 Task: Toggle the prefer go-to source definition.
Action: Mouse moved to (15, 608)
Screenshot: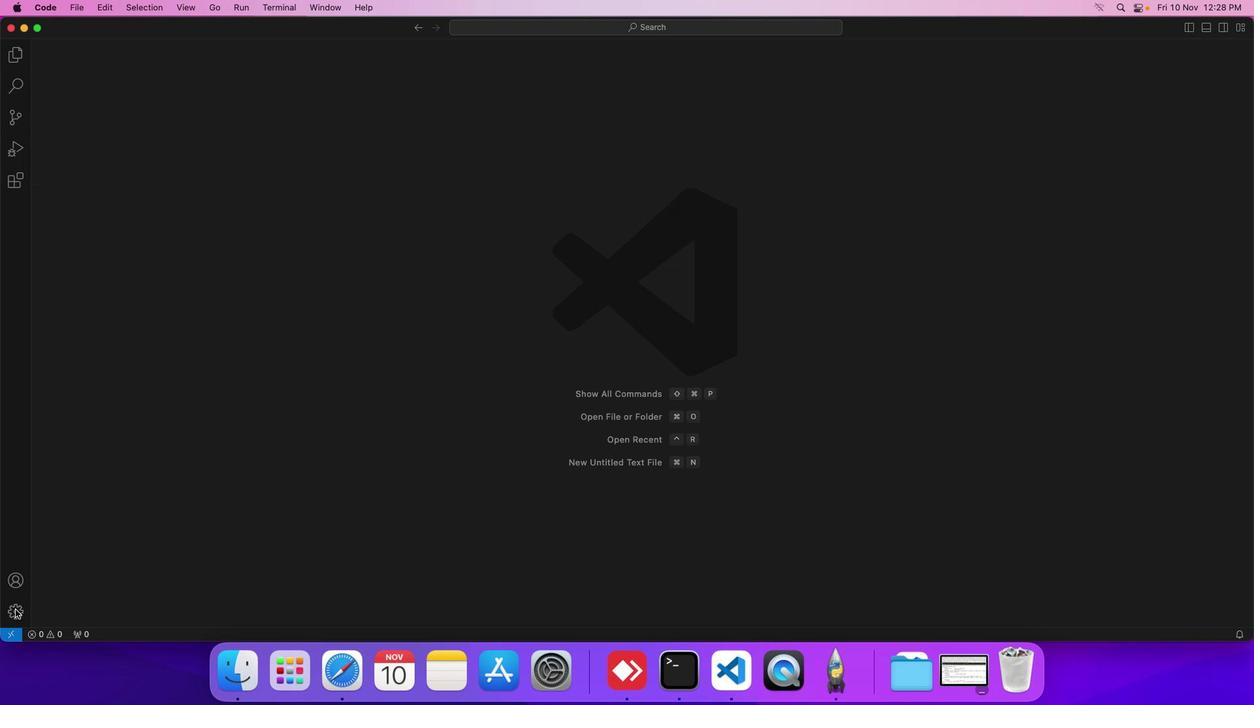
Action: Mouse pressed left at (15, 608)
Screenshot: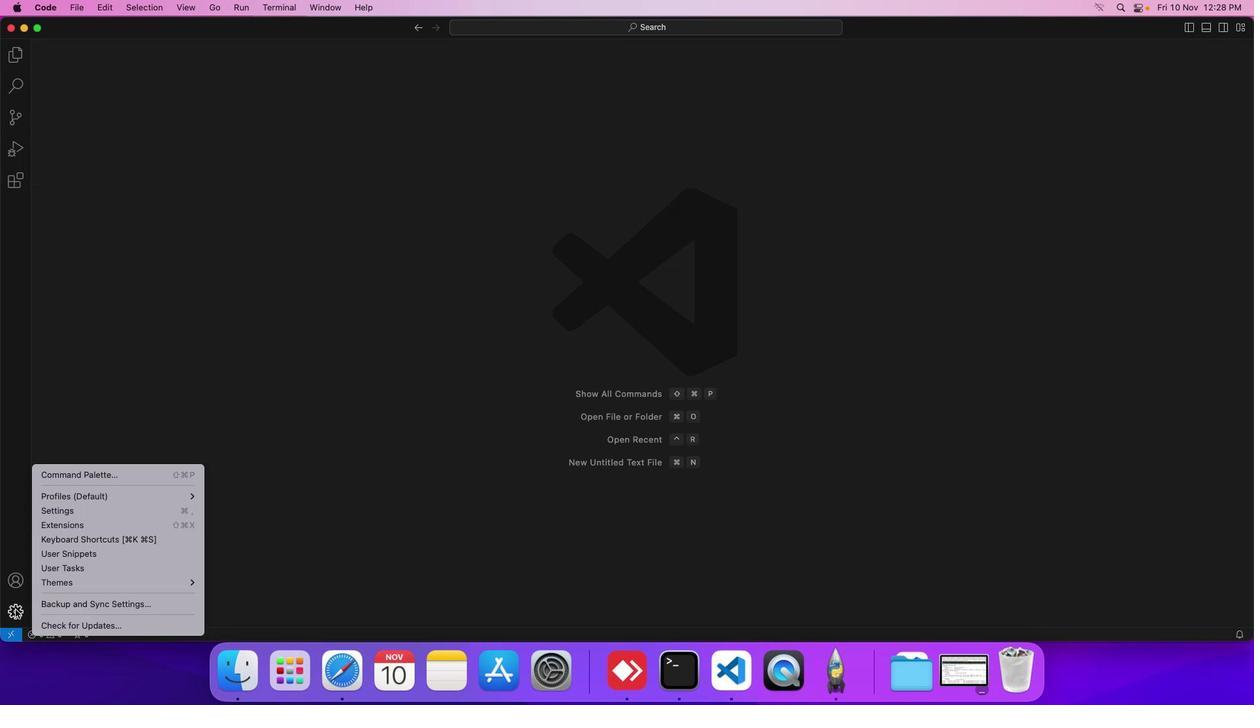 
Action: Mouse moved to (79, 510)
Screenshot: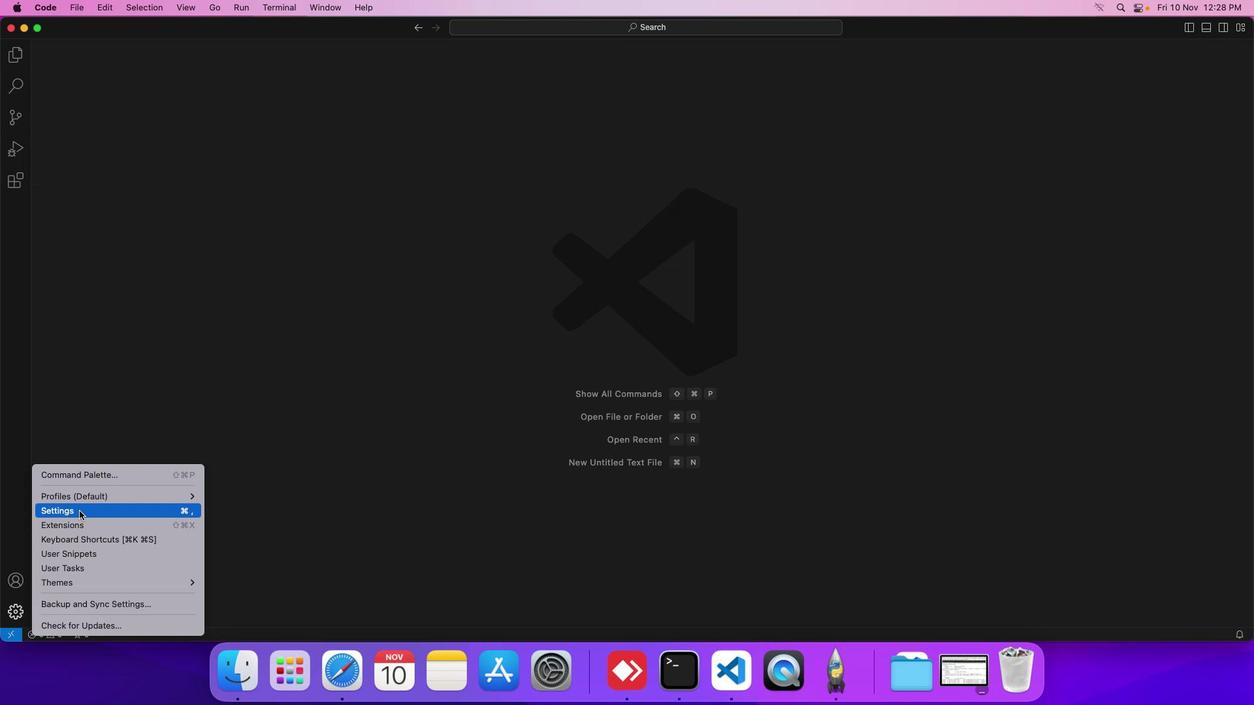 
Action: Mouse pressed left at (79, 510)
Screenshot: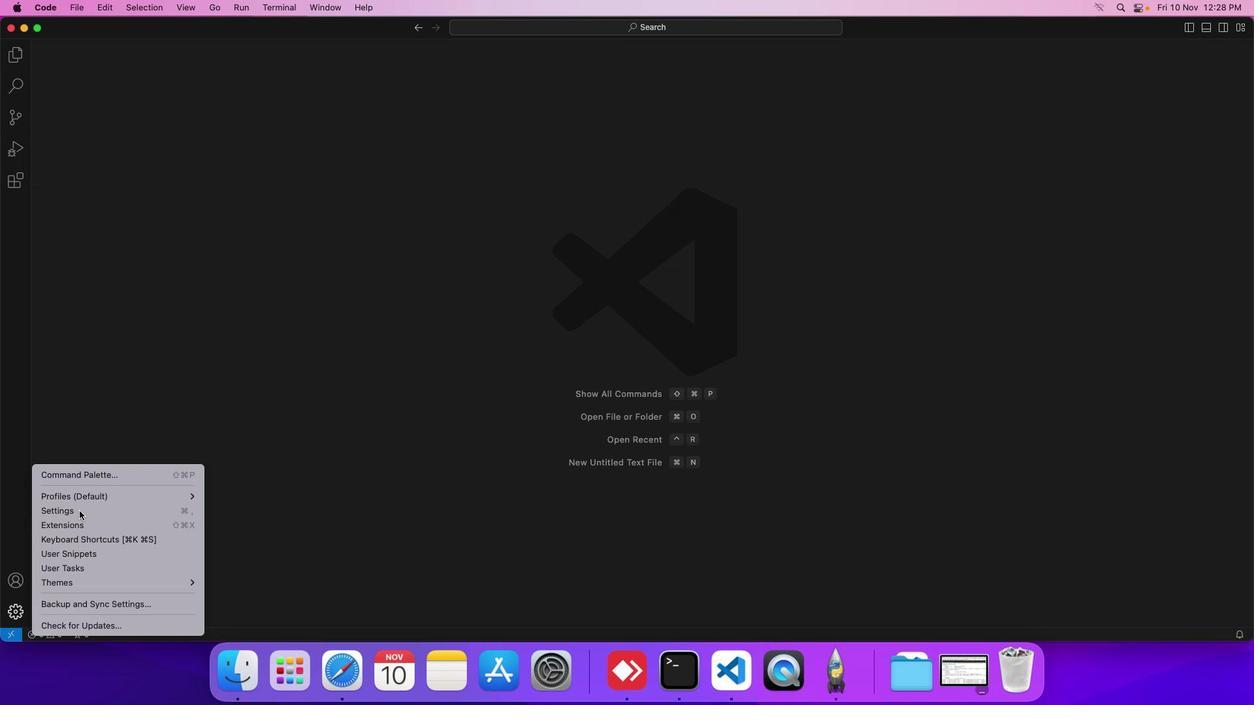 
Action: Mouse moved to (314, 228)
Screenshot: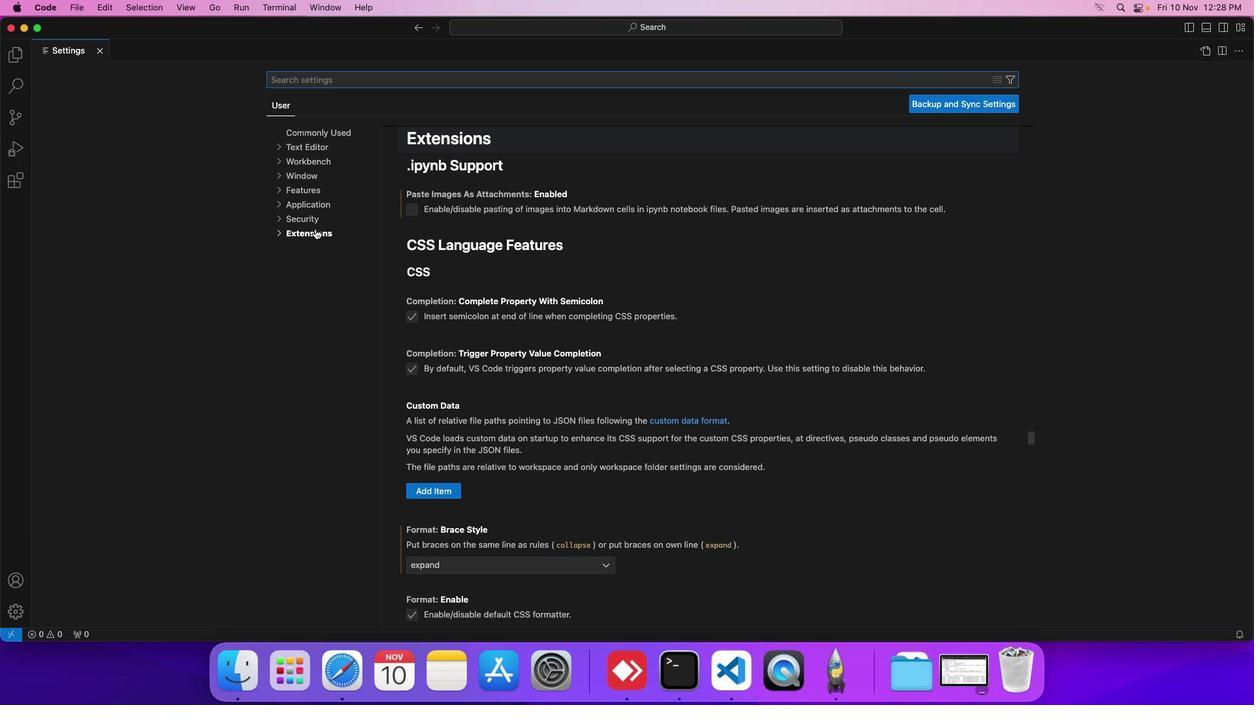 
Action: Mouse pressed left at (314, 228)
Screenshot: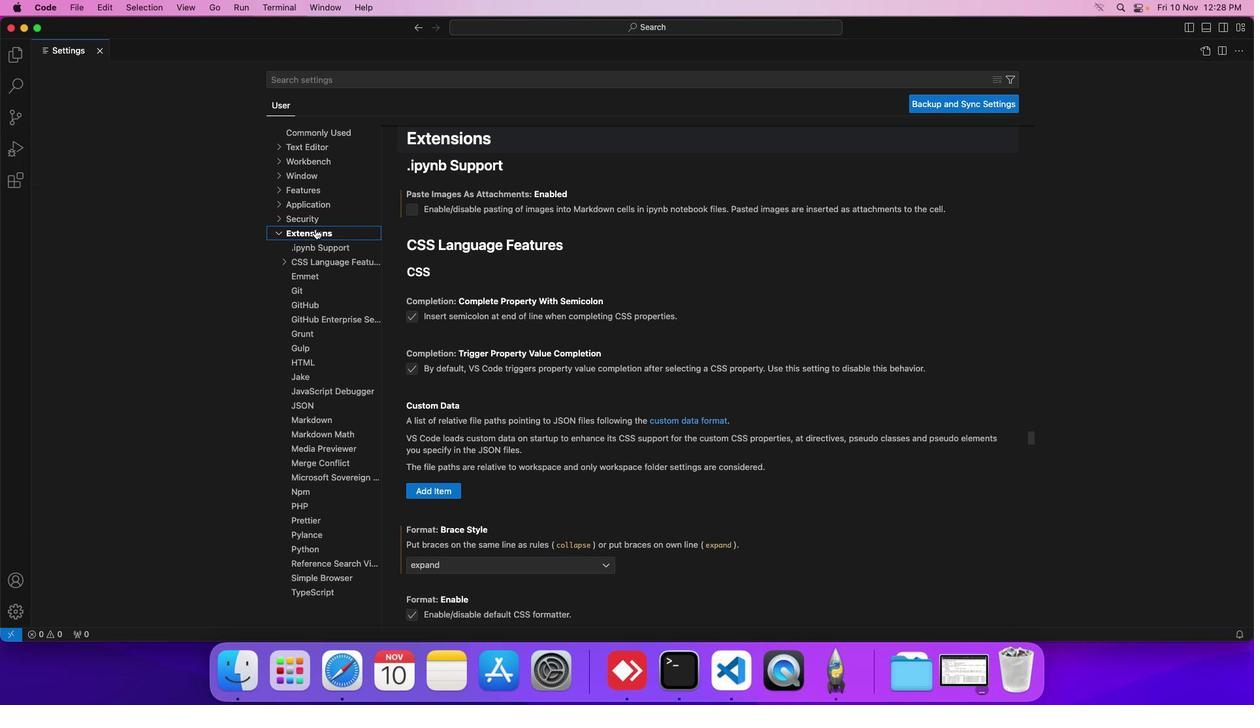 
Action: Mouse moved to (292, 590)
Screenshot: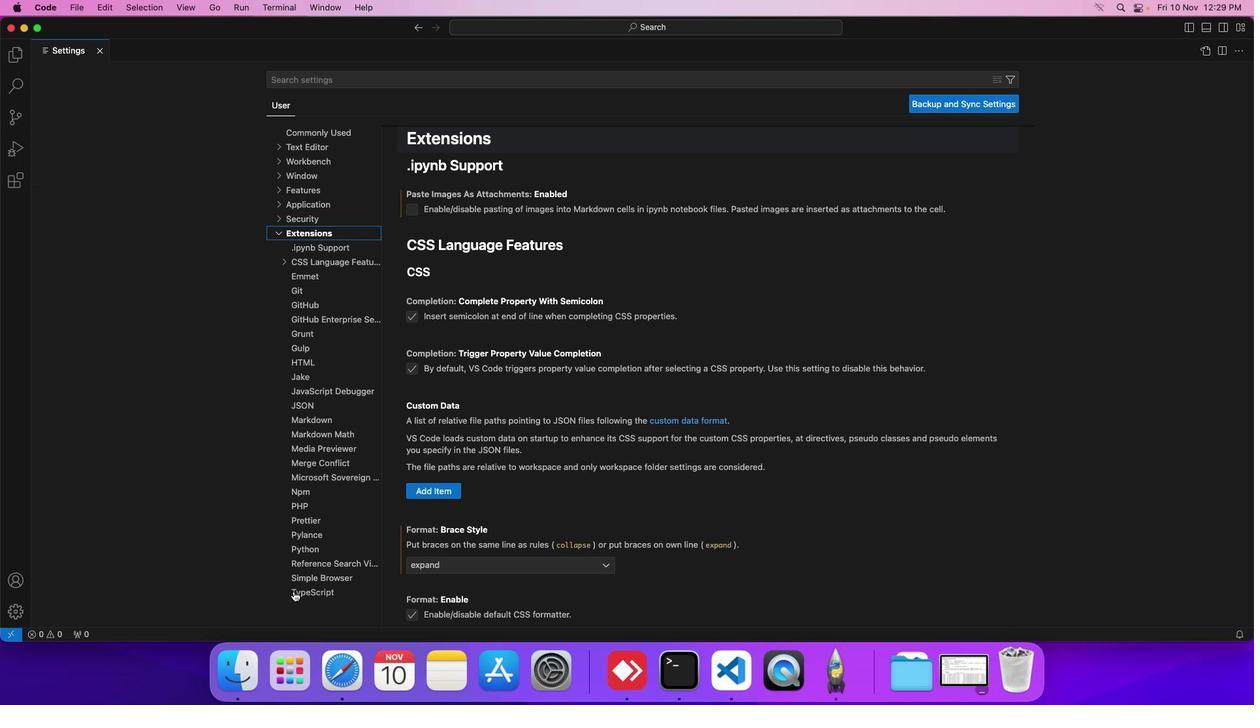 
Action: Mouse pressed left at (292, 590)
Screenshot: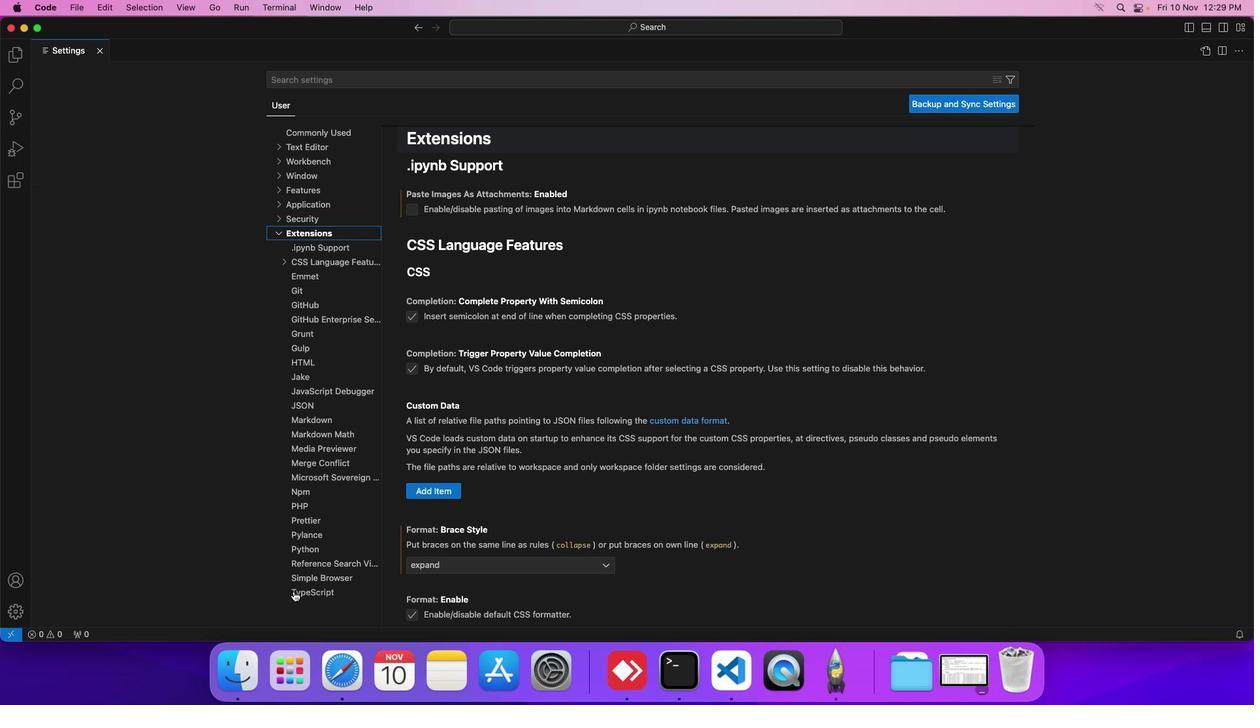 
Action: Mouse moved to (540, 588)
Screenshot: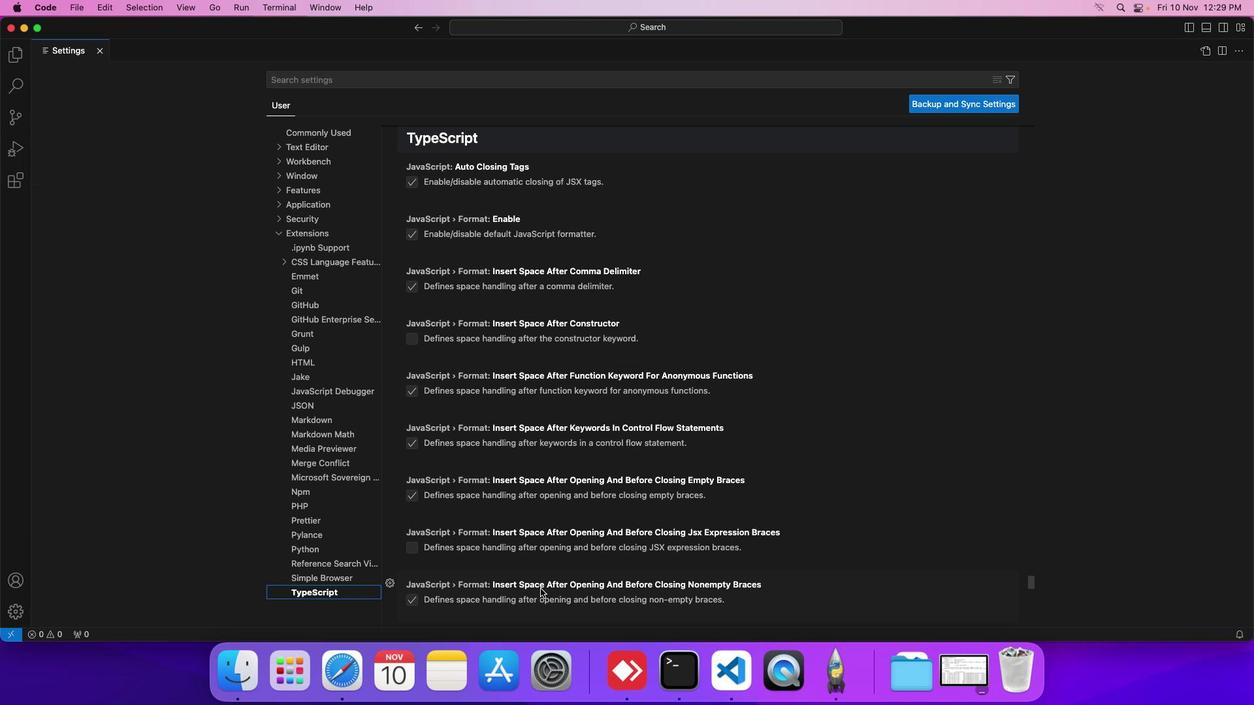 
Action: Mouse scrolled (540, 588) with delta (0, 0)
Screenshot: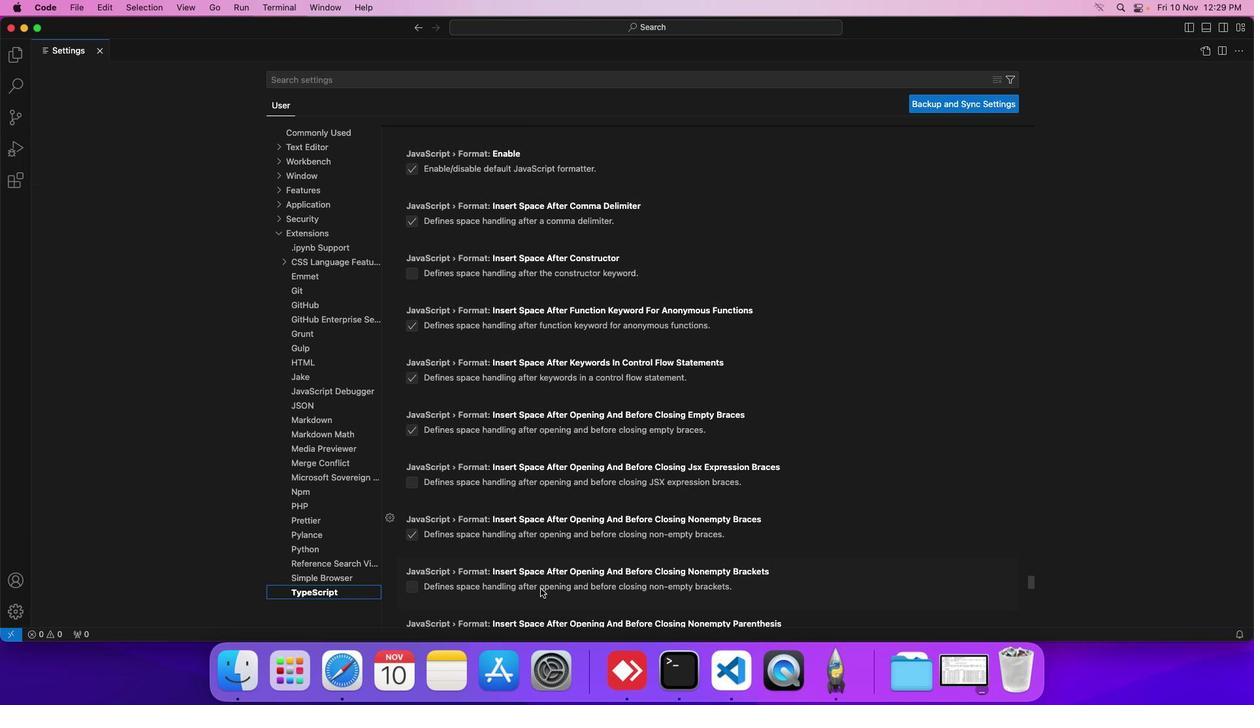 
Action: Mouse scrolled (540, 588) with delta (0, 0)
Screenshot: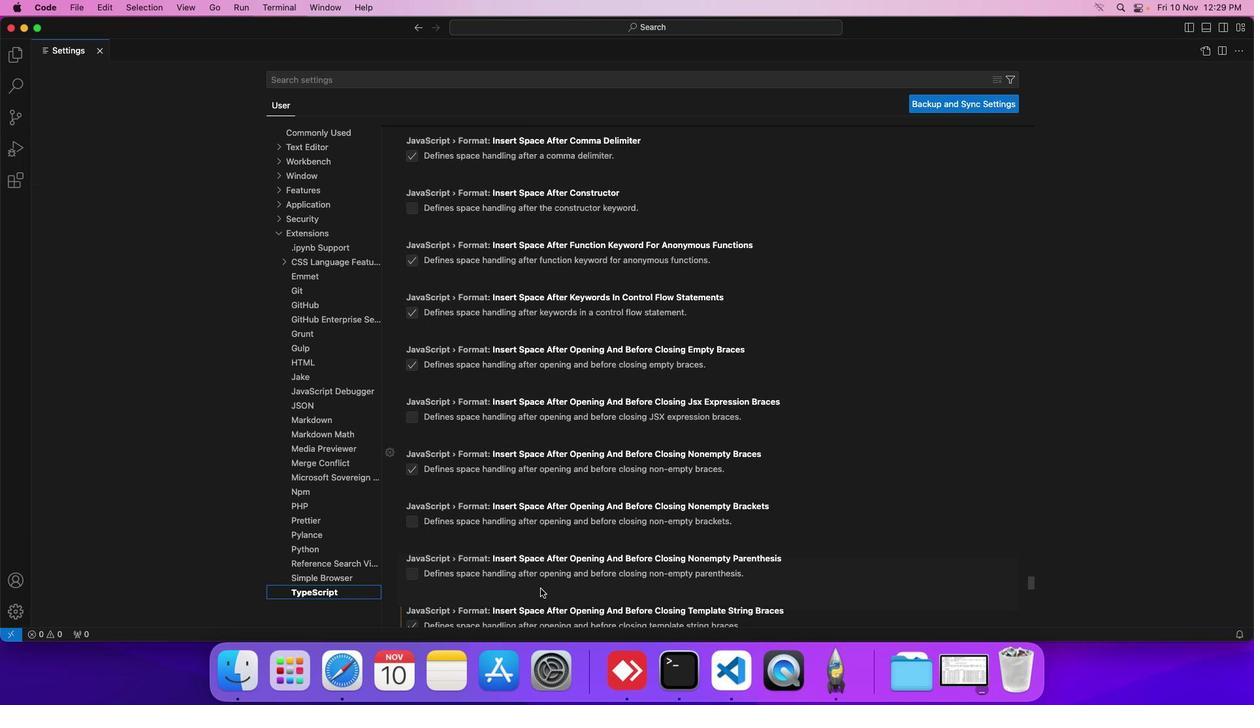 
Action: Mouse scrolled (540, 588) with delta (0, -1)
Screenshot: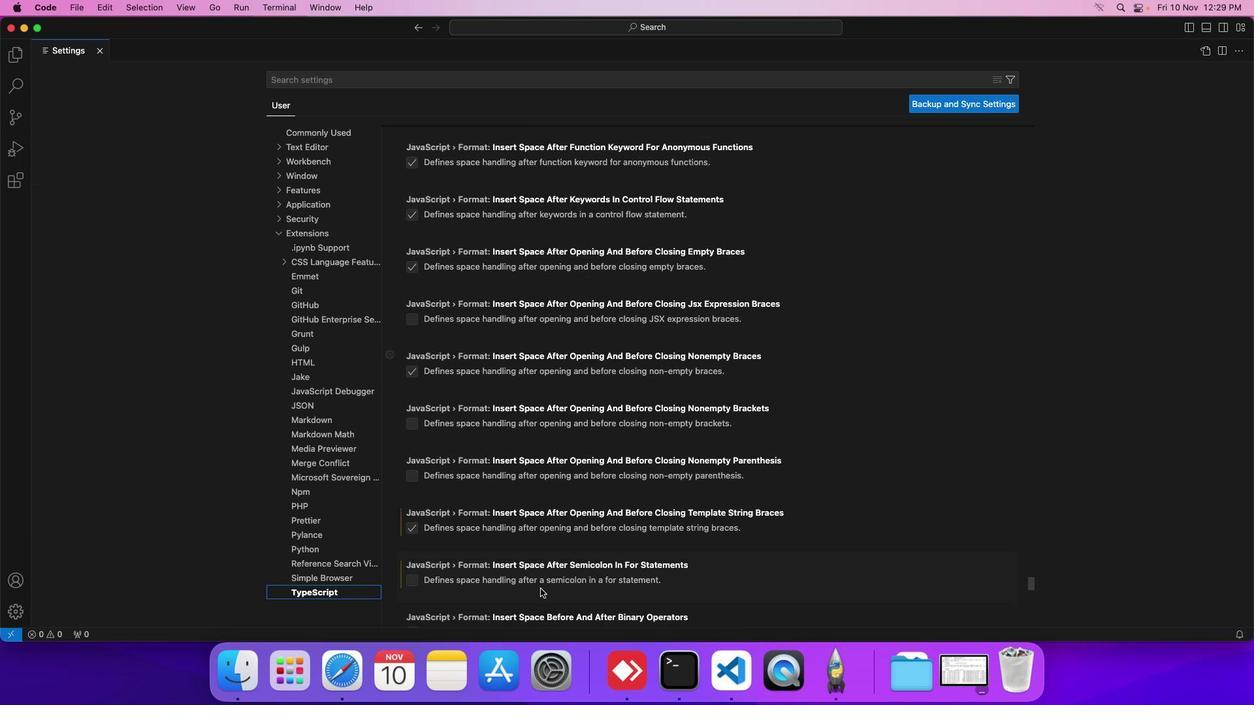 
Action: Mouse scrolled (540, 588) with delta (0, -1)
Screenshot: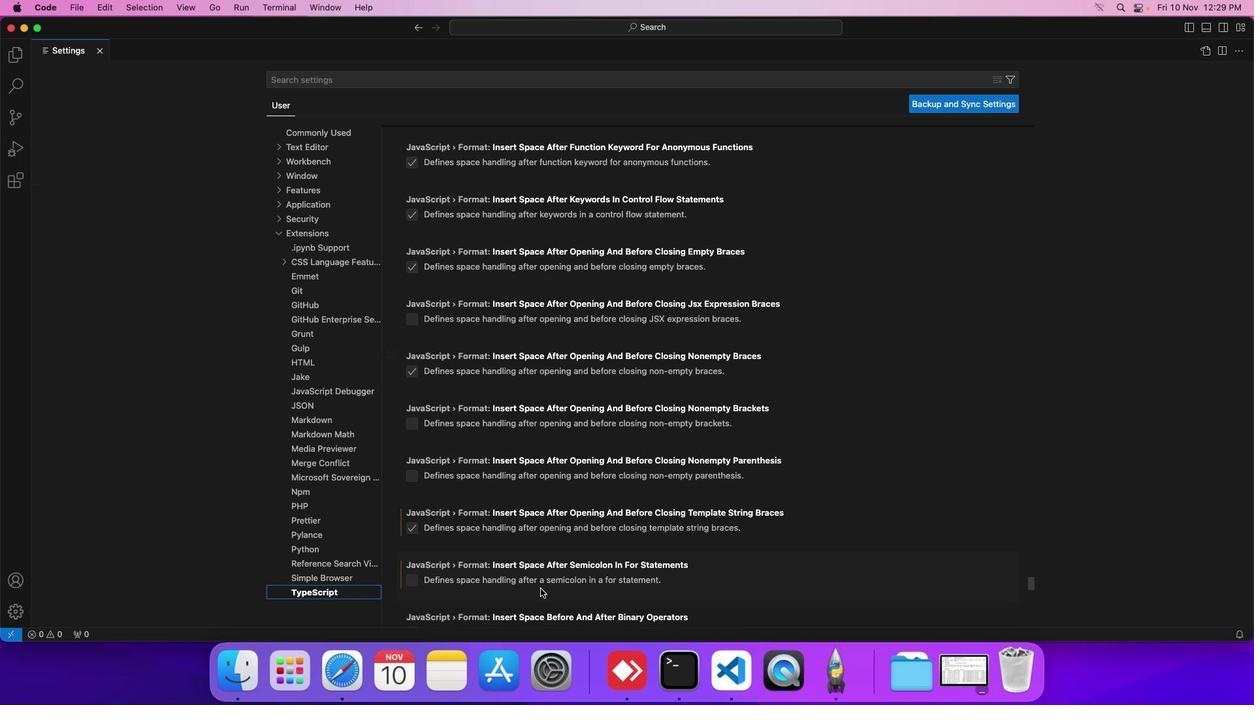 
Action: Mouse scrolled (540, 588) with delta (0, 0)
Screenshot: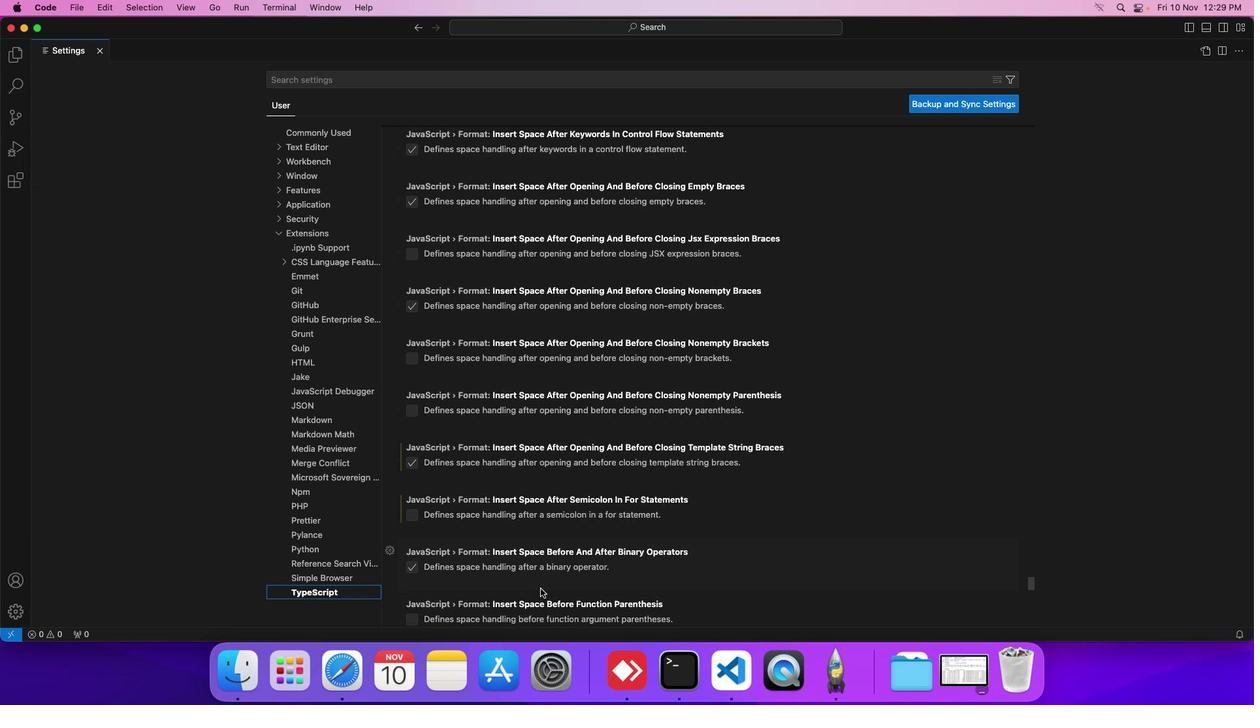 
Action: Mouse scrolled (540, 588) with delta (0, 0)
Screenshot: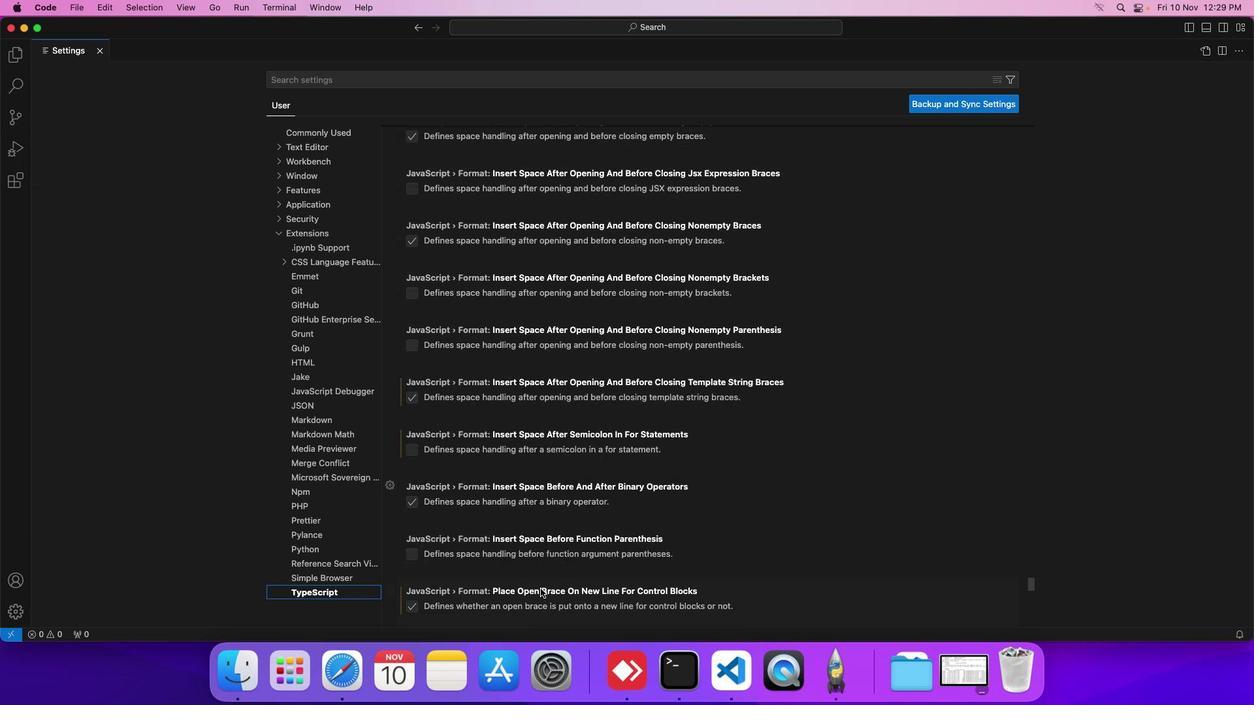 
Action: Mouse scrolled (540, 588) with delta (0, -1)
Screenshot: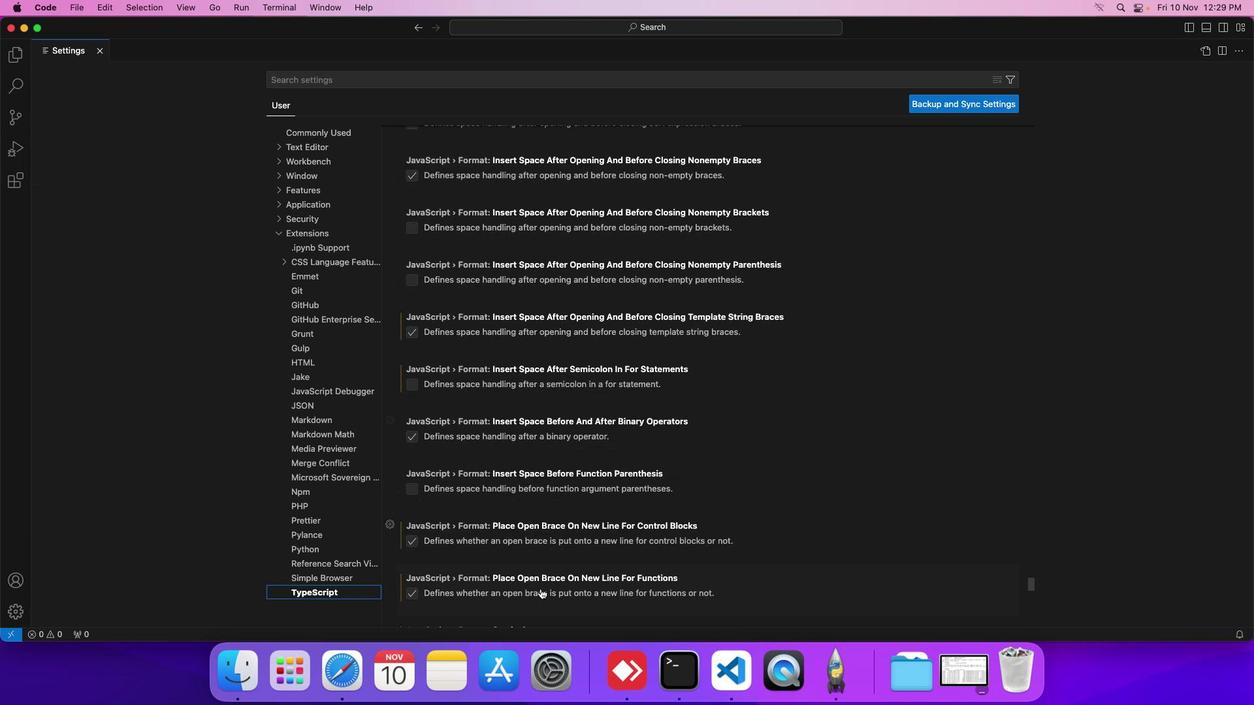 
Action: Mouse scrolled (540, 588) with delta (0, -1)
Screenshot: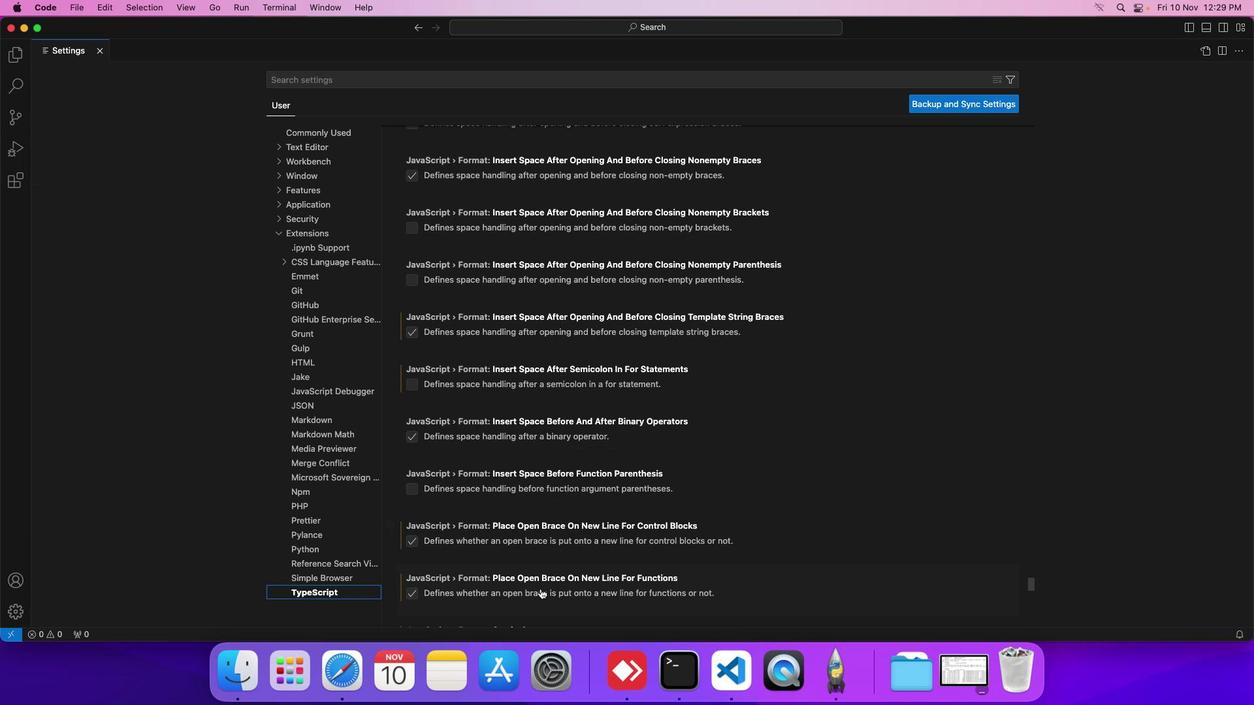 
Action: Mouse scrolled (540, 588) with delta (0, 0)
Screenshot: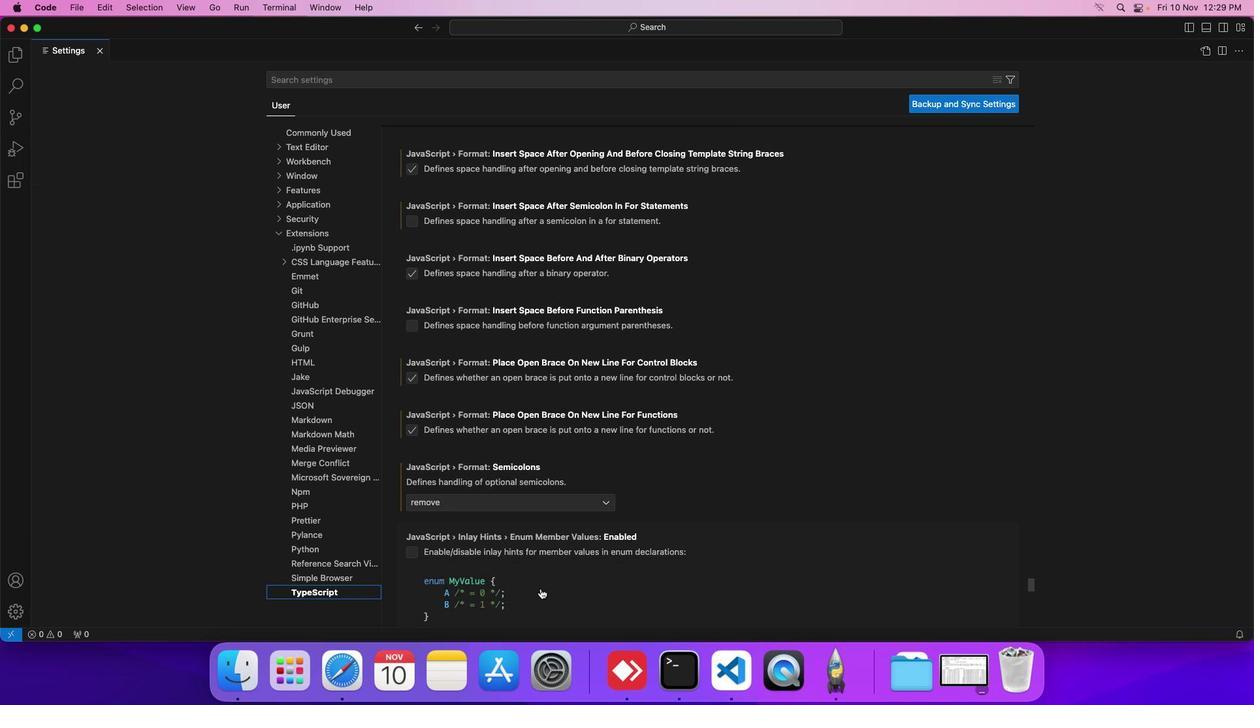 
Action: Mouse scrolled (540, 588) with delta (0, 0)
Screenshot: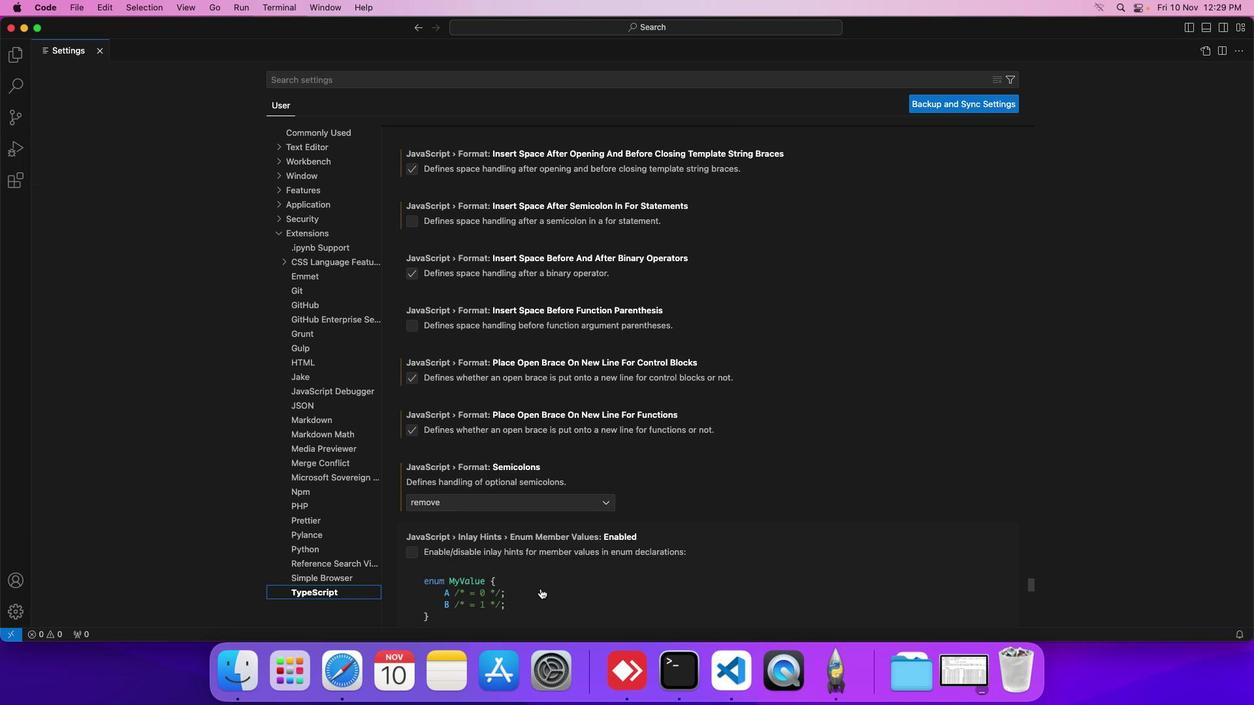 
Action: Mouse scrolled (540, 588) with delta (0, -1)
Screenshot: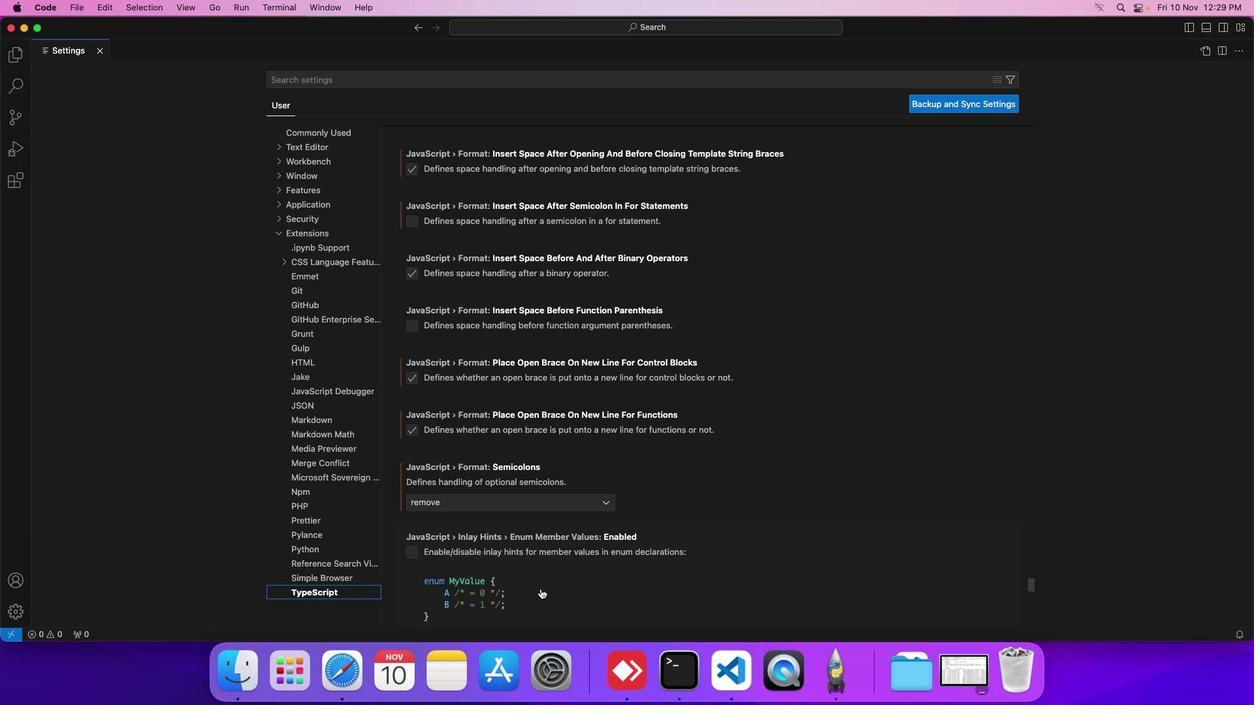 
Action: Mouse scrolled (540, 588) with delta (0, 0)
Screenshot: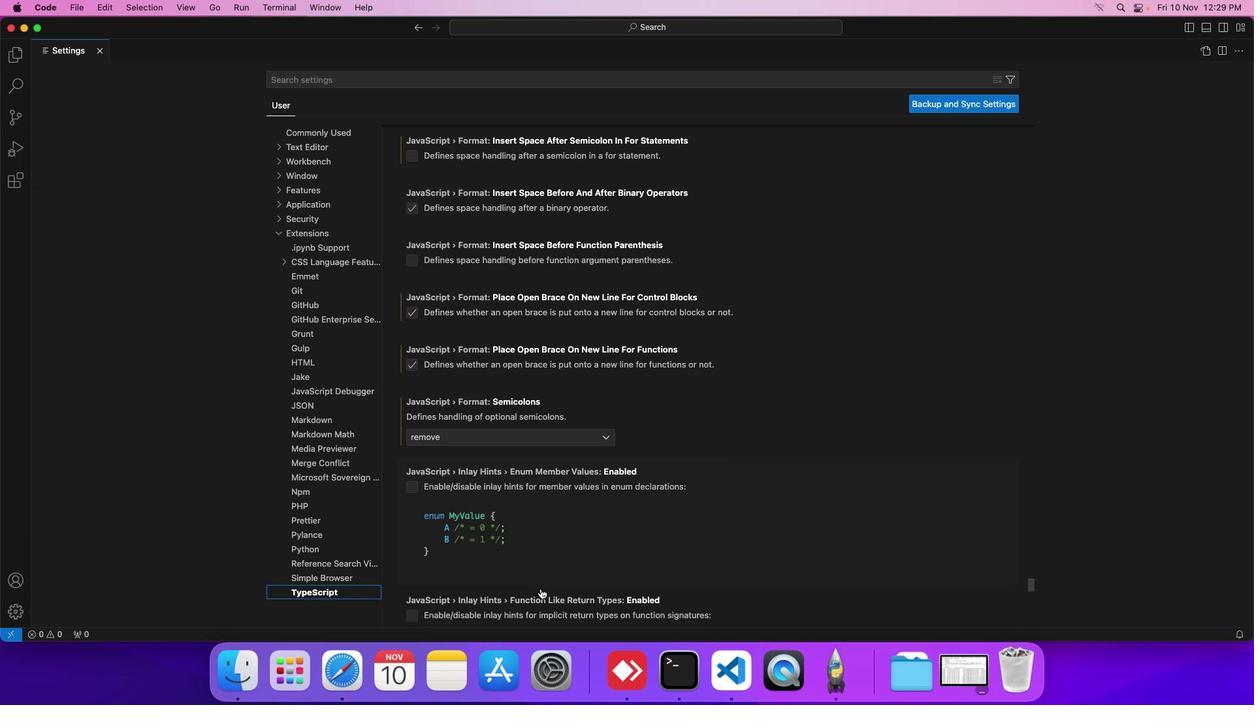 
Action: Mouse scrolled (540, 588) with delta (0, 0)
Screenshot: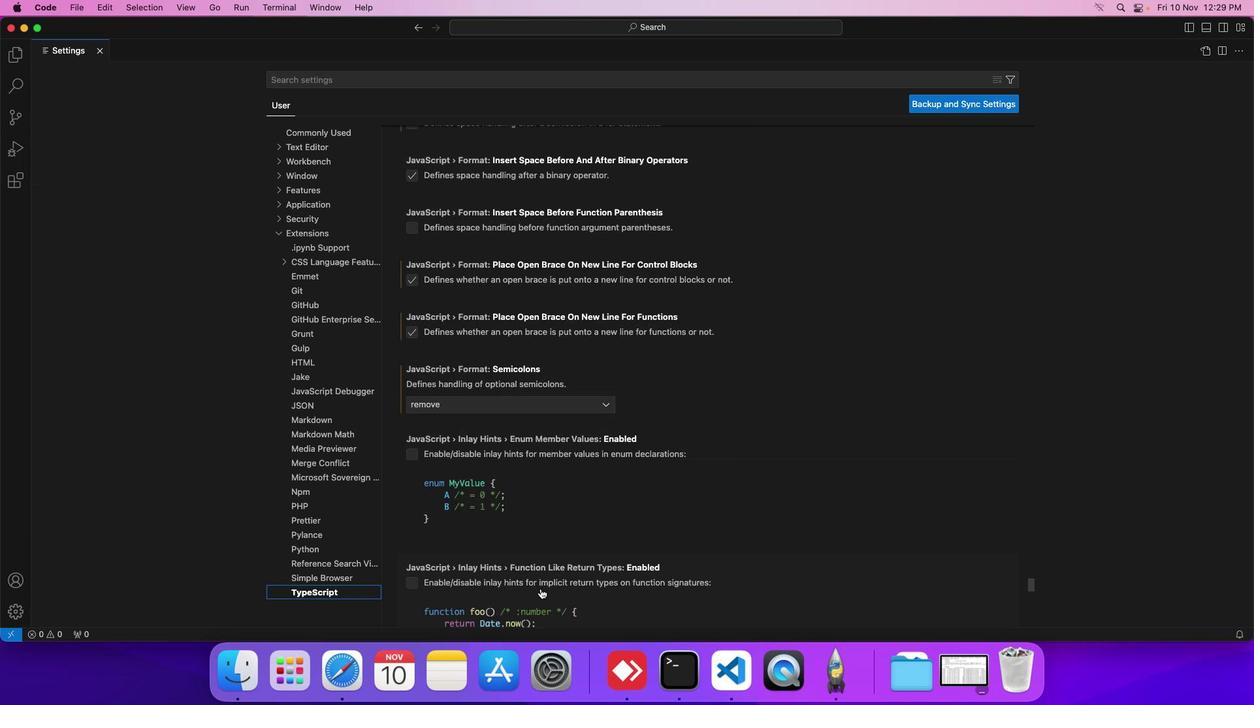 
Action: Mouse scrolled (540, 588) with delta (0, 0)
Screenshot: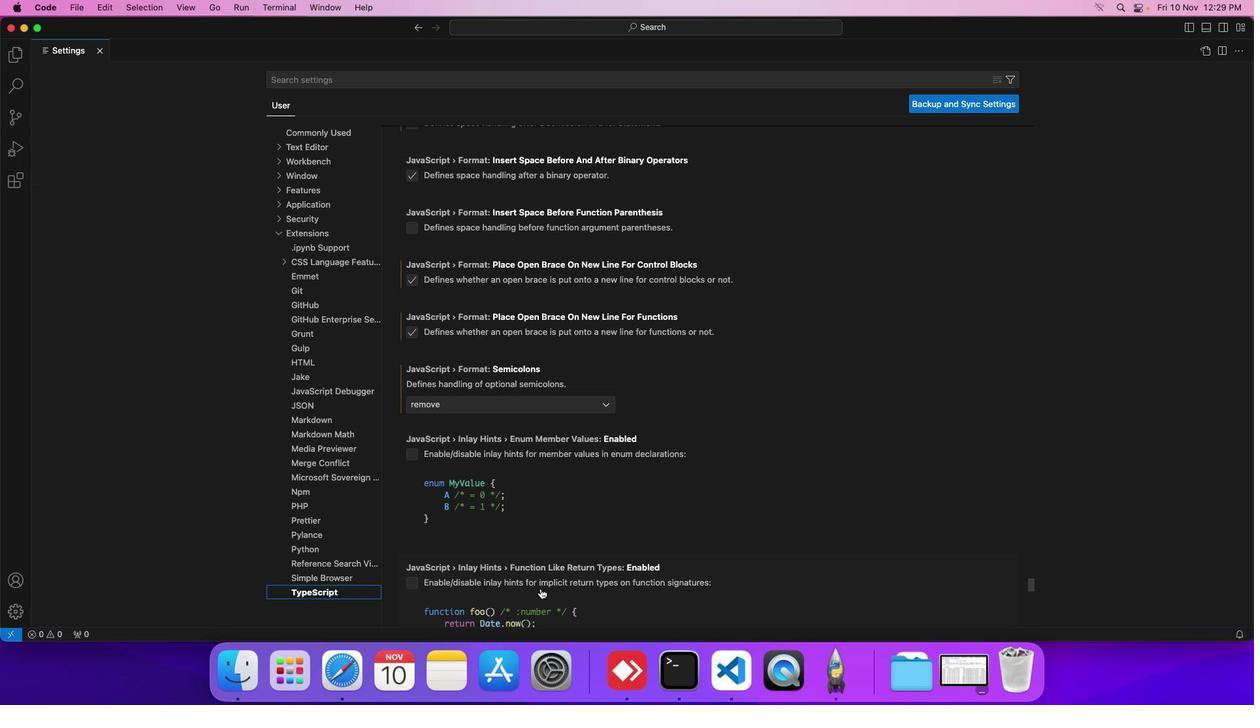 
Action: Mouse moved to (538, 587)
Screenshot: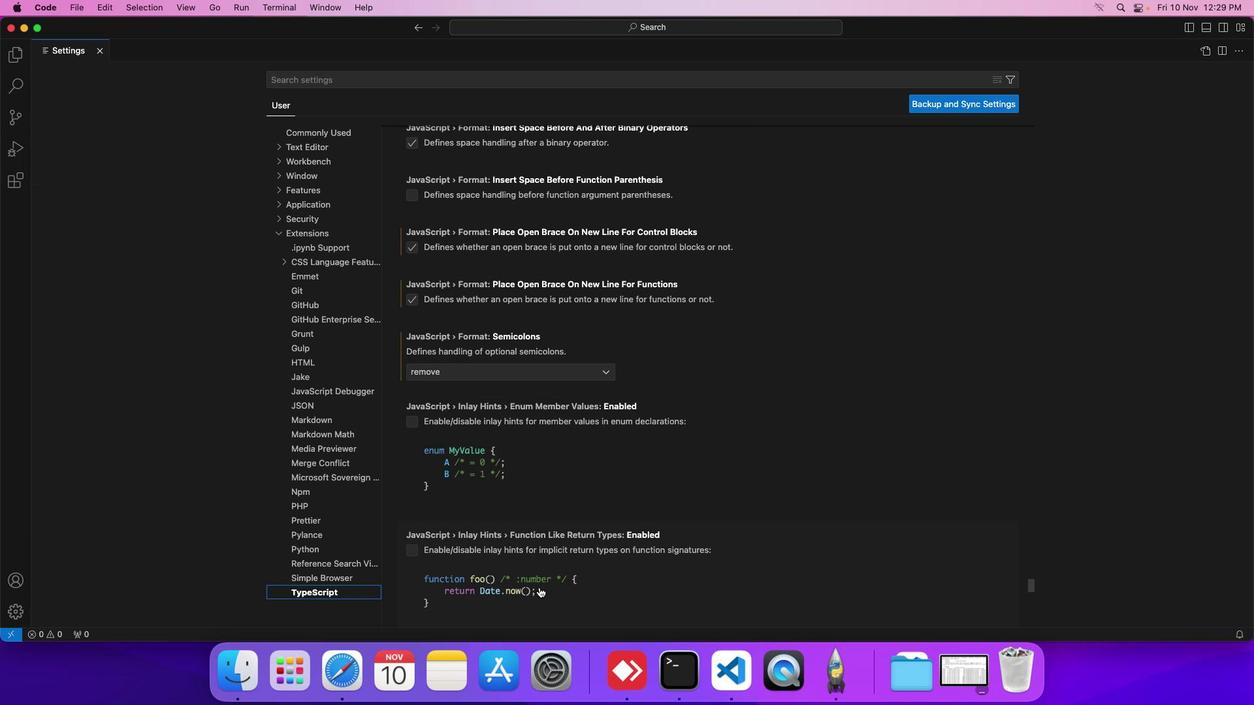 
Action: Mouse scrolled (538, 587) with delta (0, 0)
Screenshot: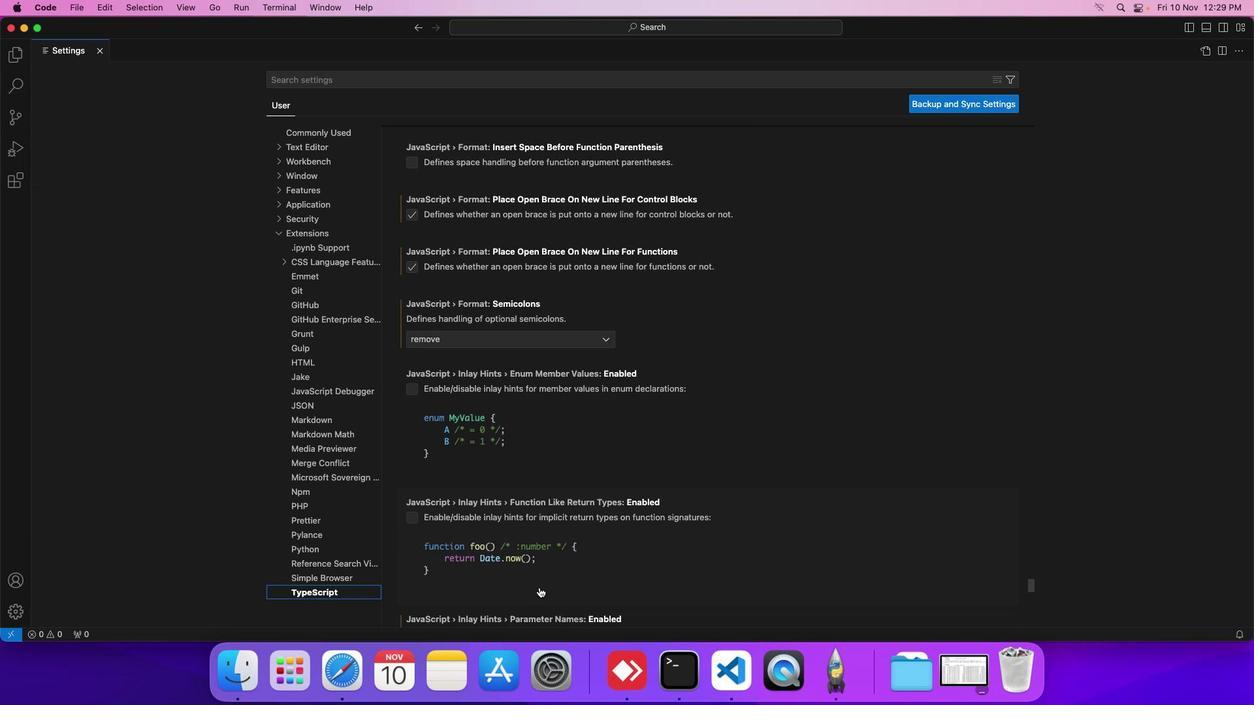 
Action: Mouse scrolled (538, 587) with delta (0, 0)
Screenshot: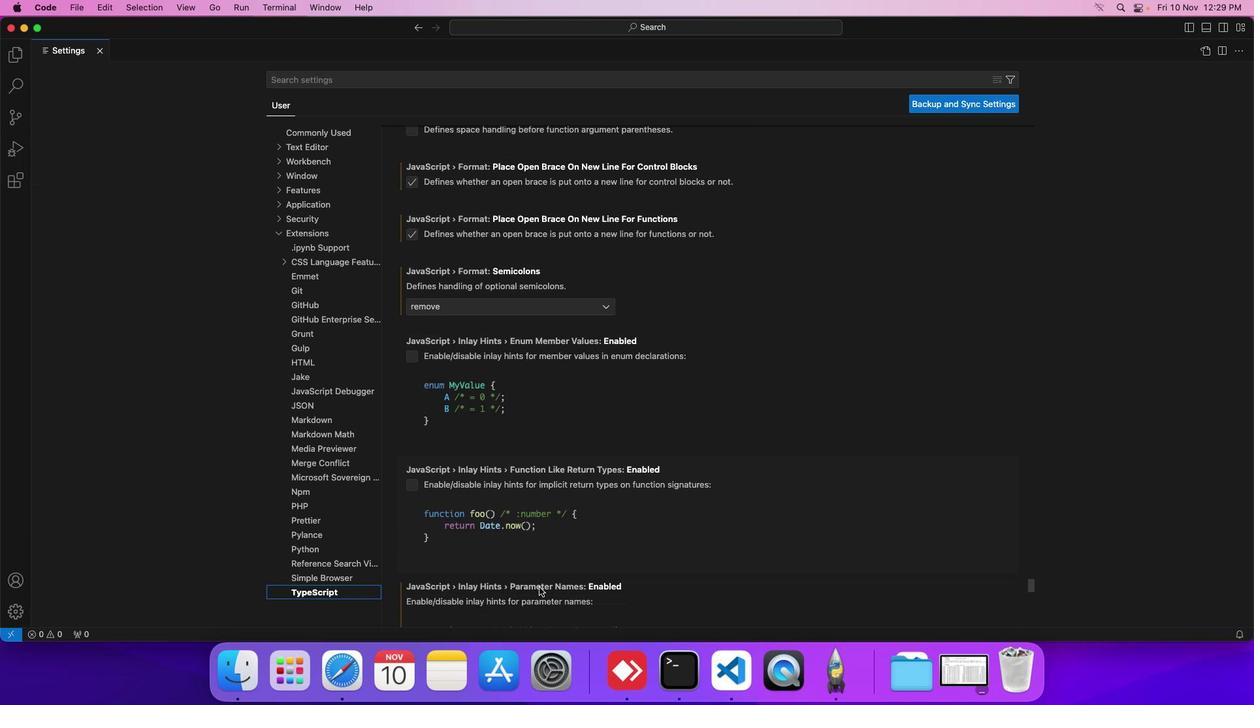 
Action: Mouse scrolled (538, 587) with delta (0, 0)
Screenshot: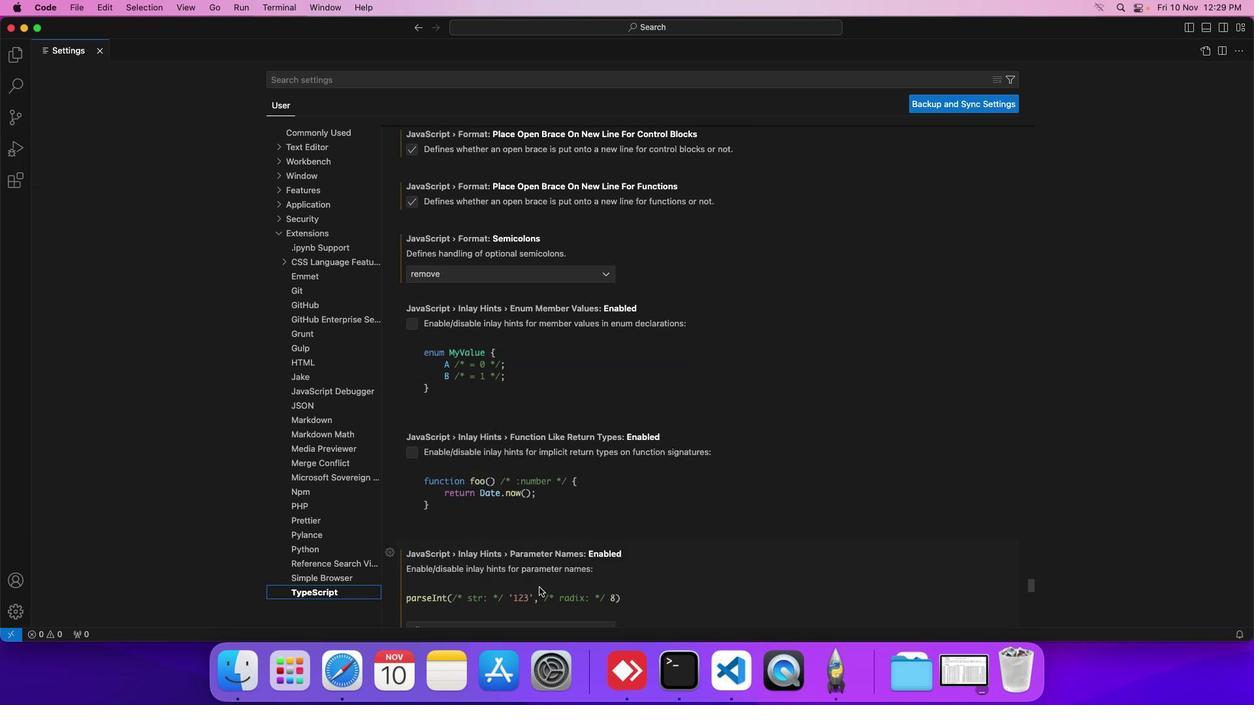 
Action: Mouse scrolled (538, 587) with delta (0, 0)
Screenshot: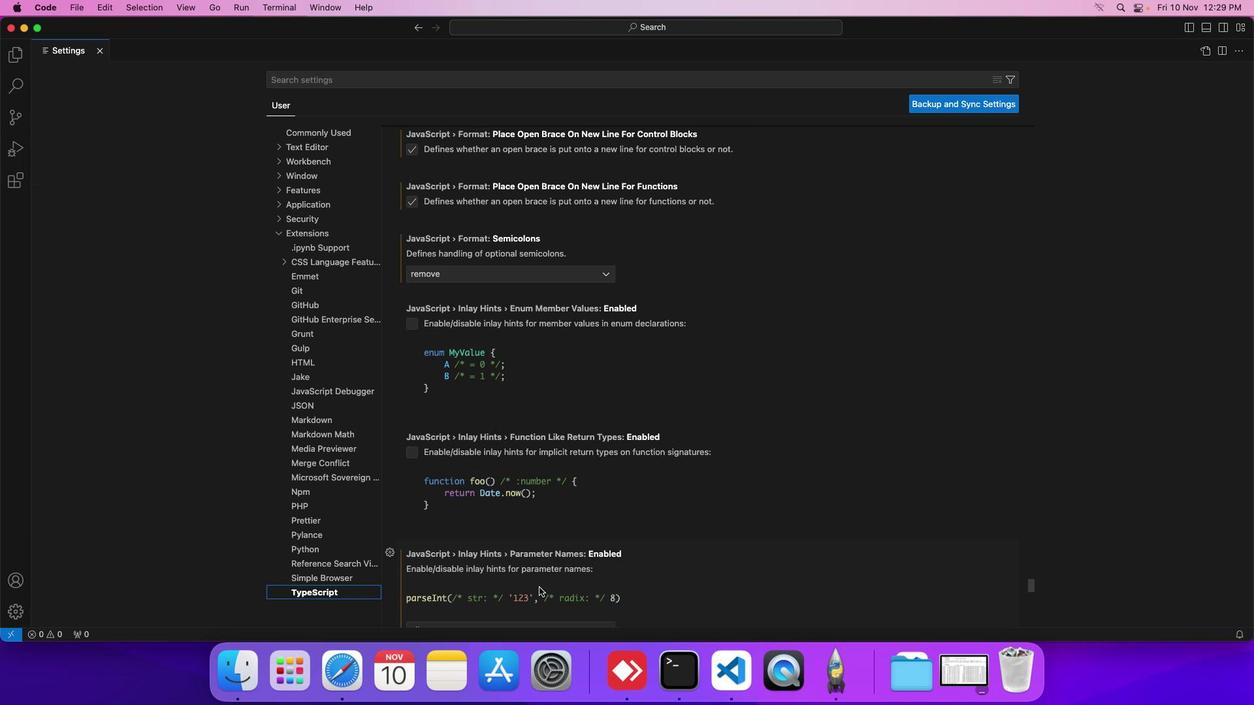 
Action: Mouse scrolled (538, 587) with delta (0, 0)
Screenshot: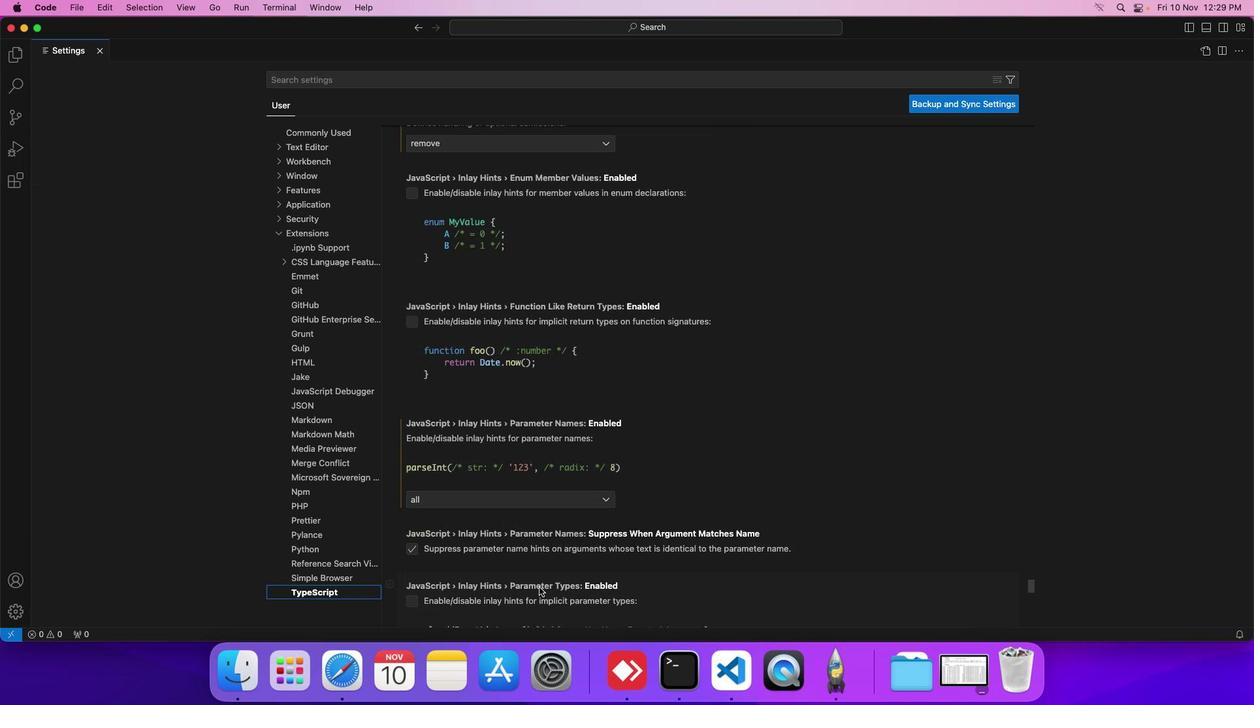 
Action: Mouse scrolled (538, 587) with delta (0, 0)
Screenshot: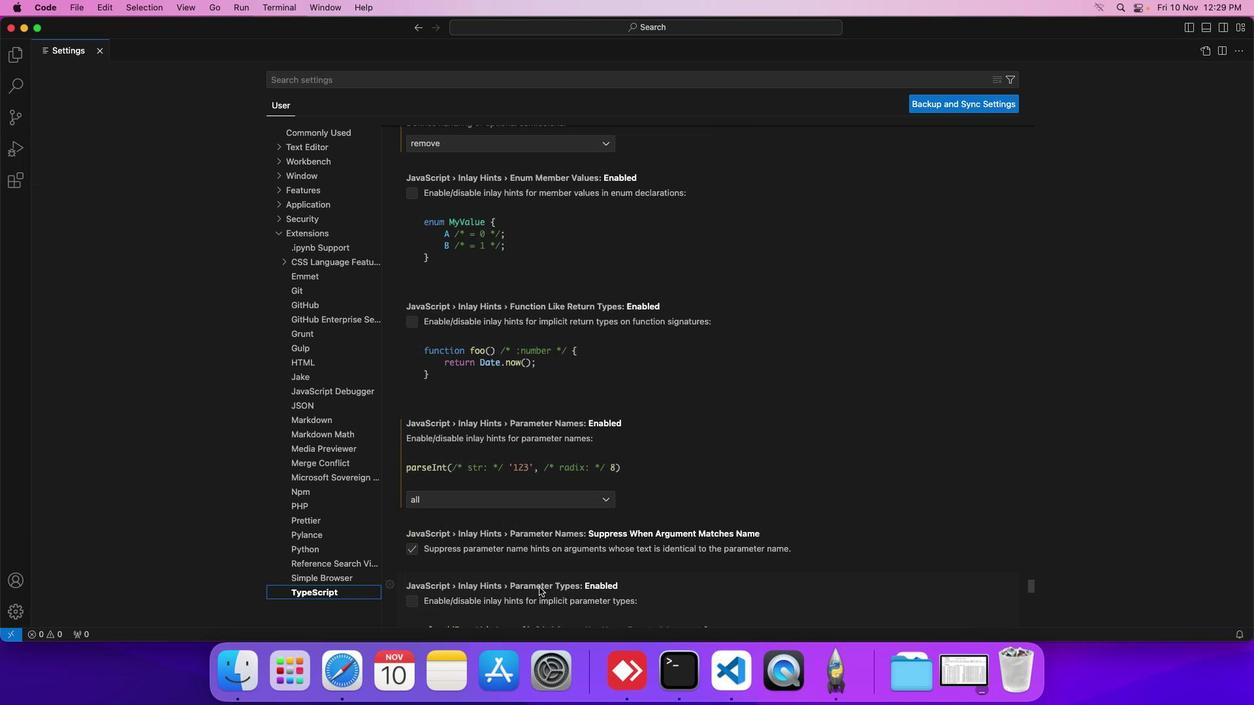 
Action: Mouse scrolled (538, 587) with delta (0, -1)
Screenshot: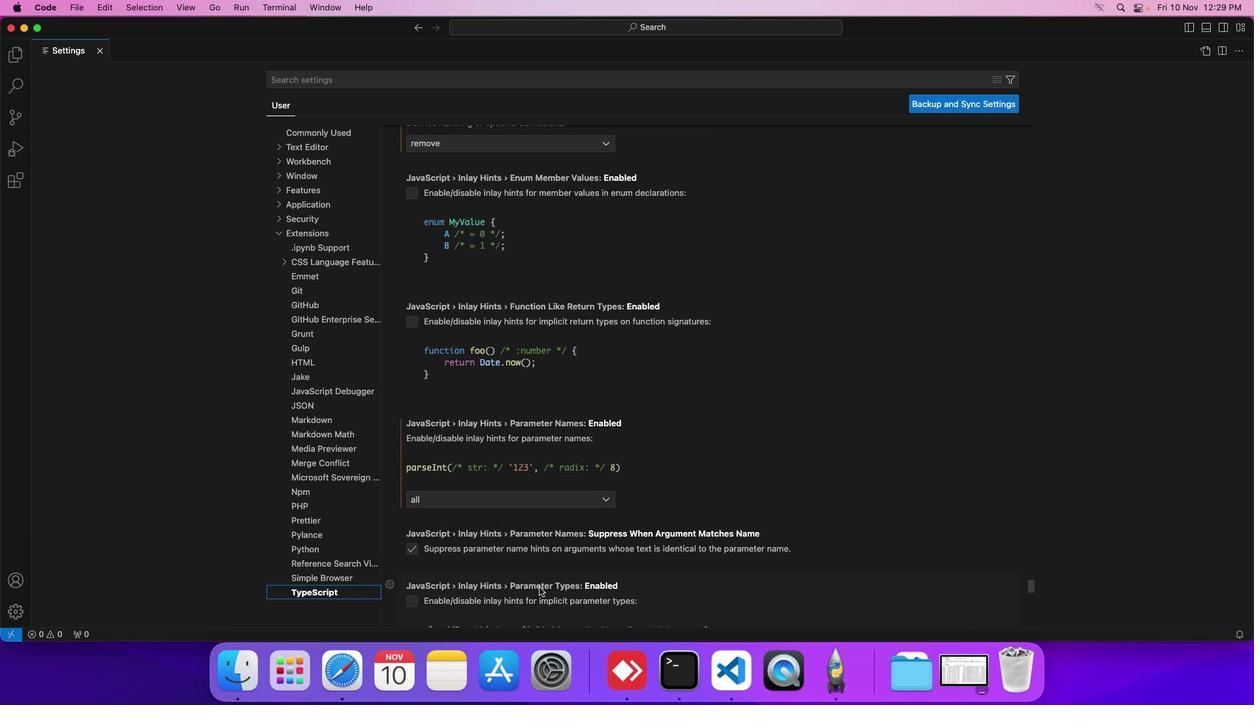 
Action: Mouse scrolled (538, 587) with delta (0, 0)
Screenshot: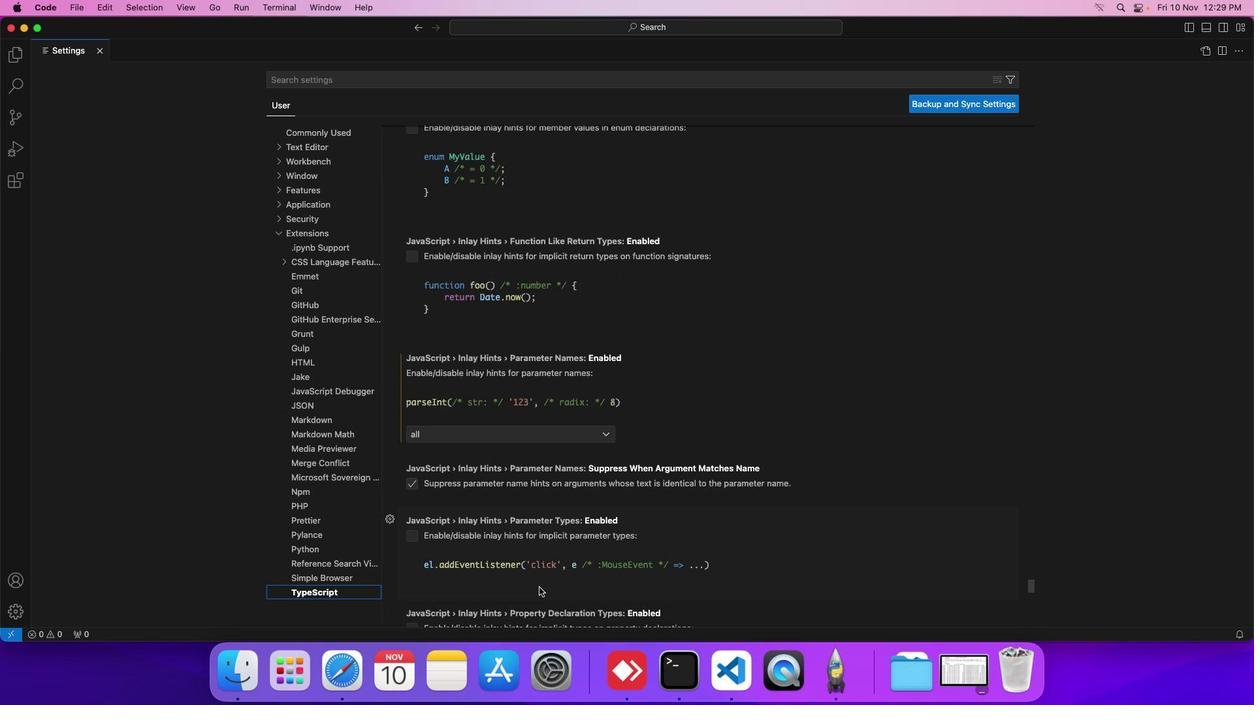 
Action: Mouse scrolled (538, 587) with delta (0, 0)
Screenshot: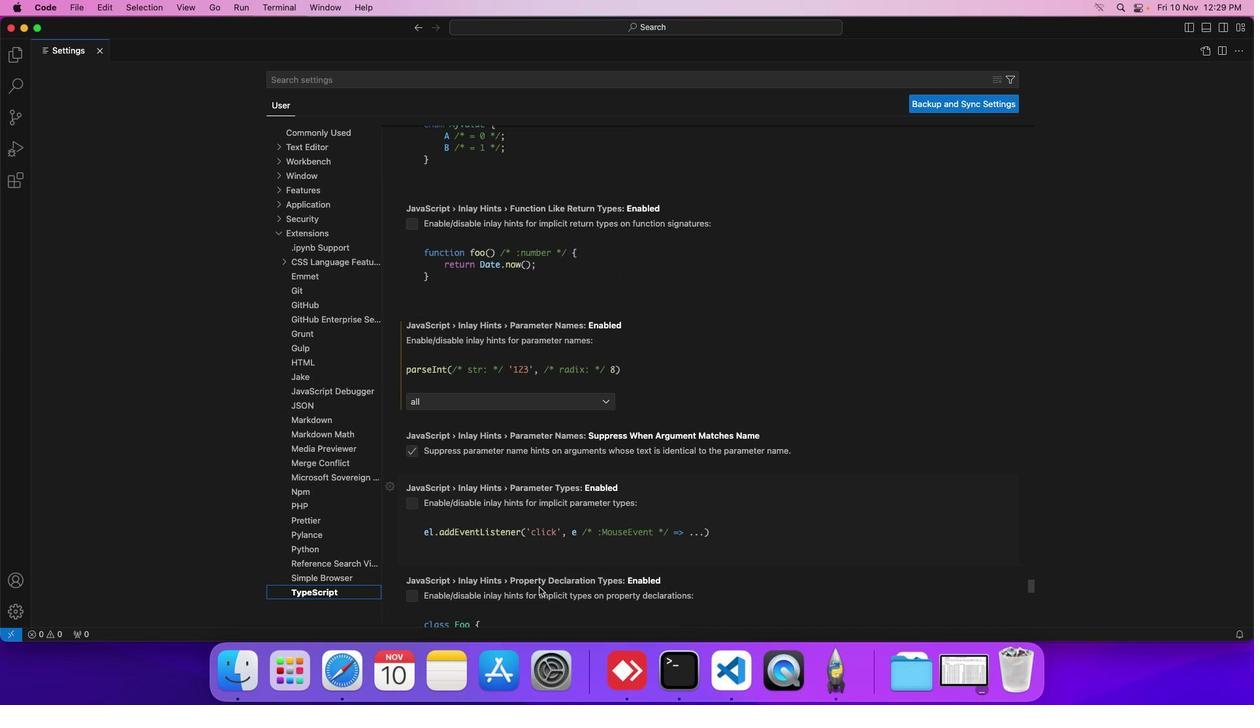 
Action: Mouse scrolled (538, 587) with delta (0, 0)
Screenshot: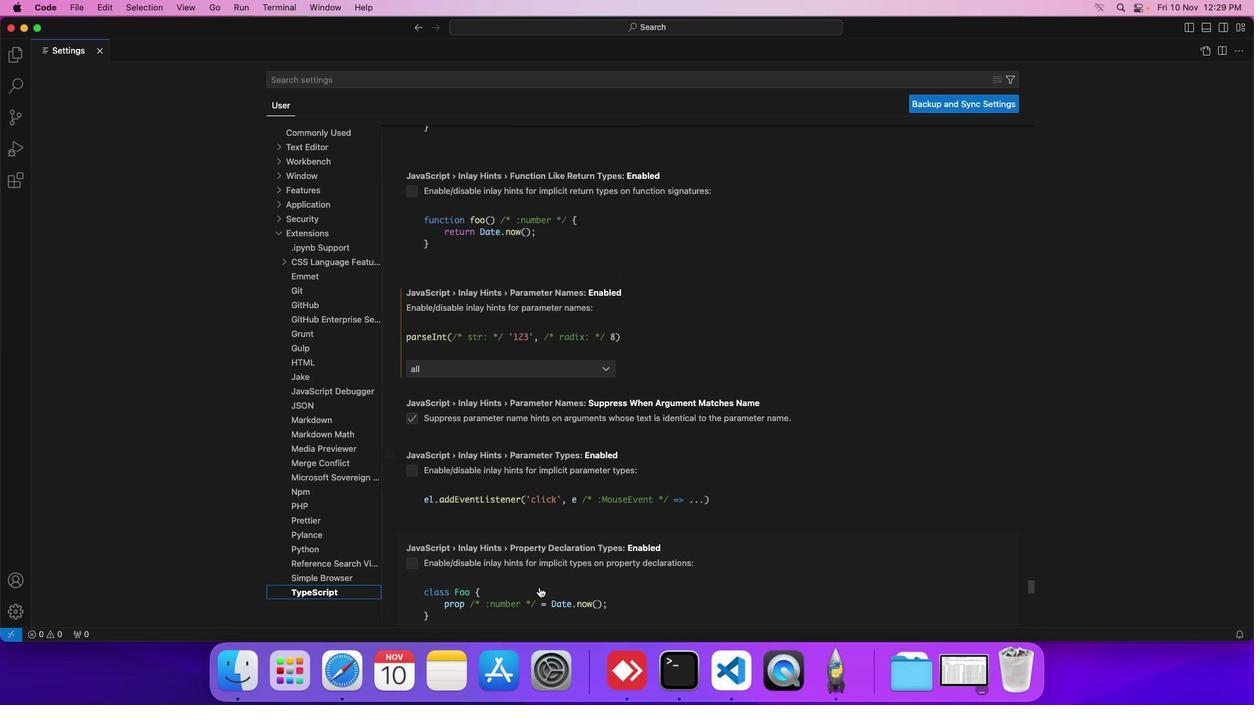 
Action: Mouse scrolled (538, 587) with delta (0, 0)
Screenshot: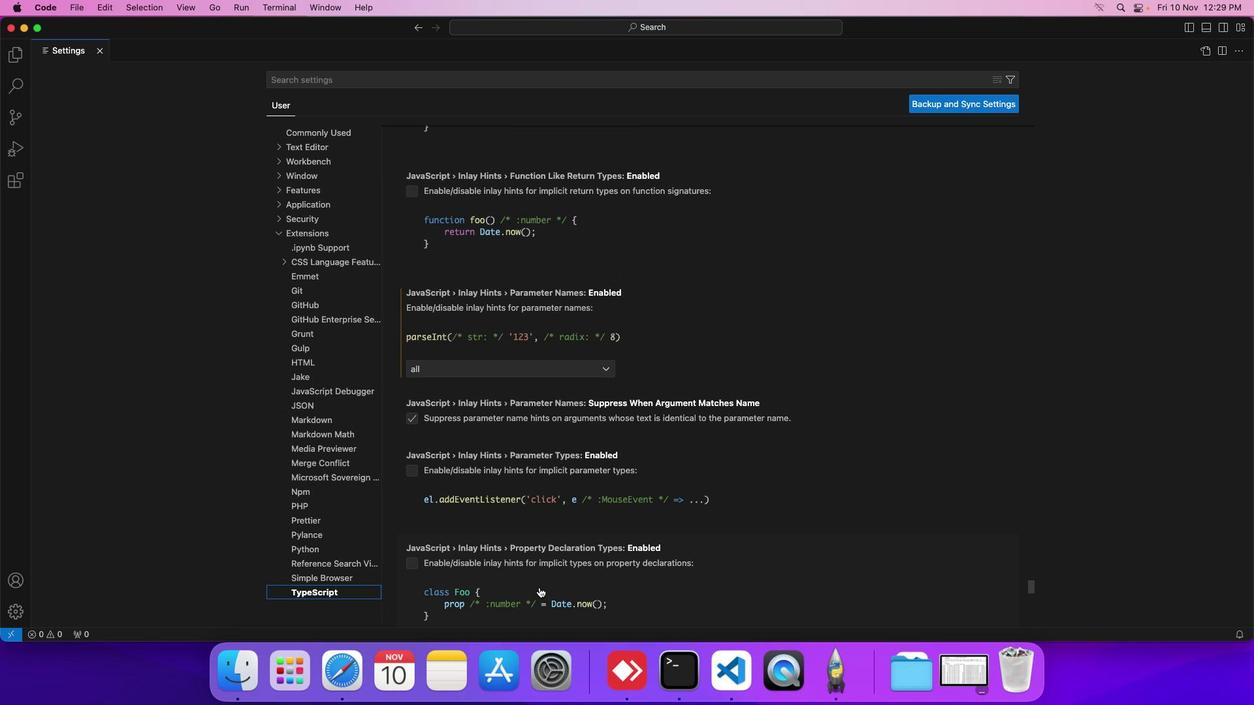 
Action: Mouse scrolled (538, 587) with delta (0, 0)
Screenshot: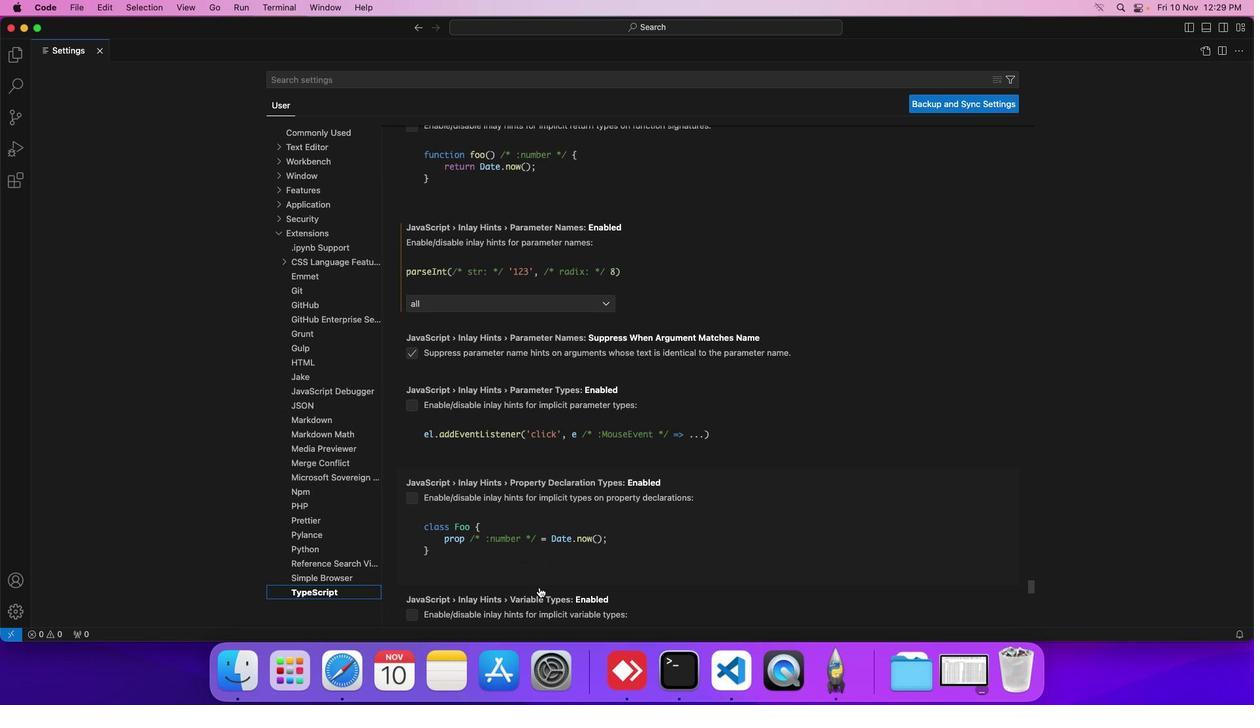 
Action: Mouse scrolled (538, 587) with delta (0, 0)
Screenshot: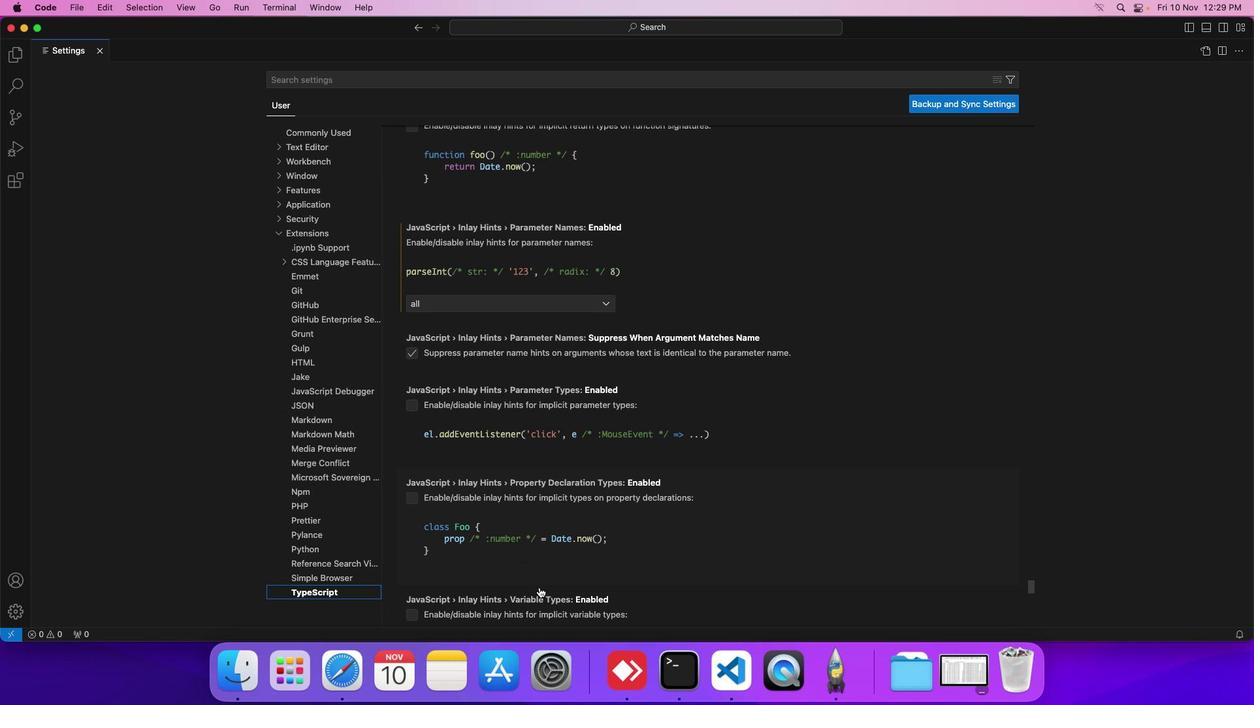 
Action: Mouse scrolled (538, 587) with delta (0, 0)
Screenshot: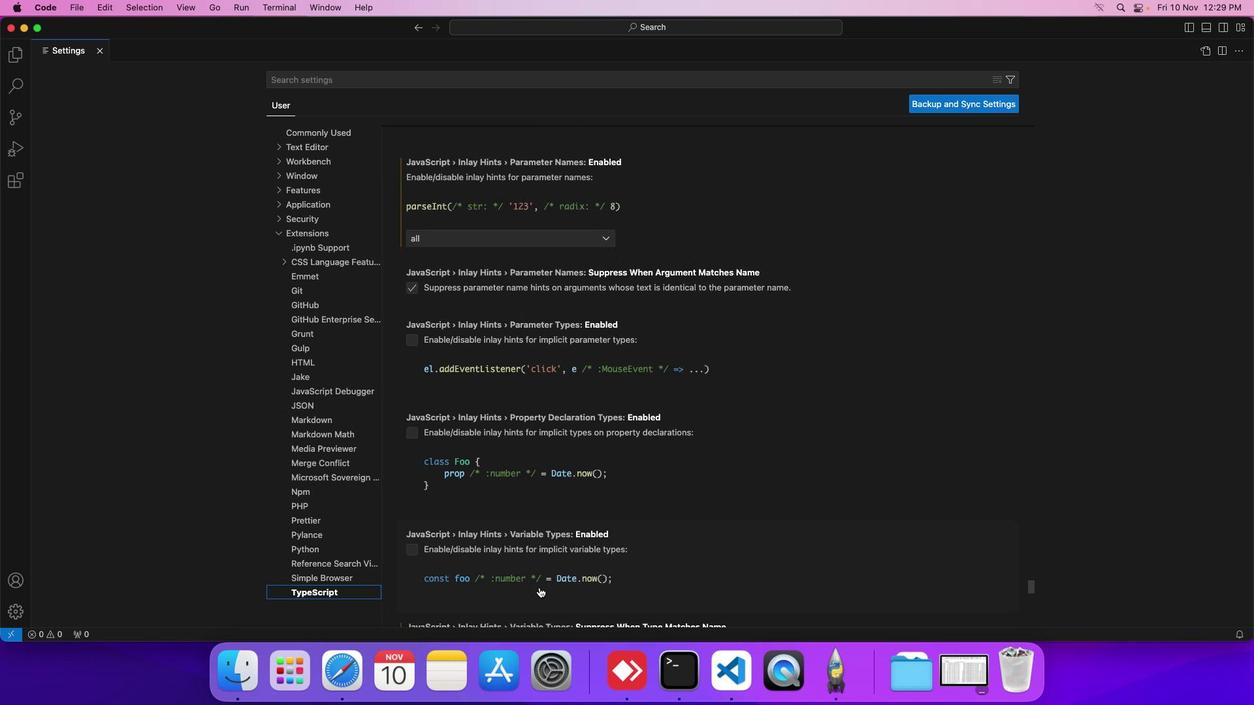 
Action: Mouse scrolled (538, 587) with delta (0, 0)
Screenshot: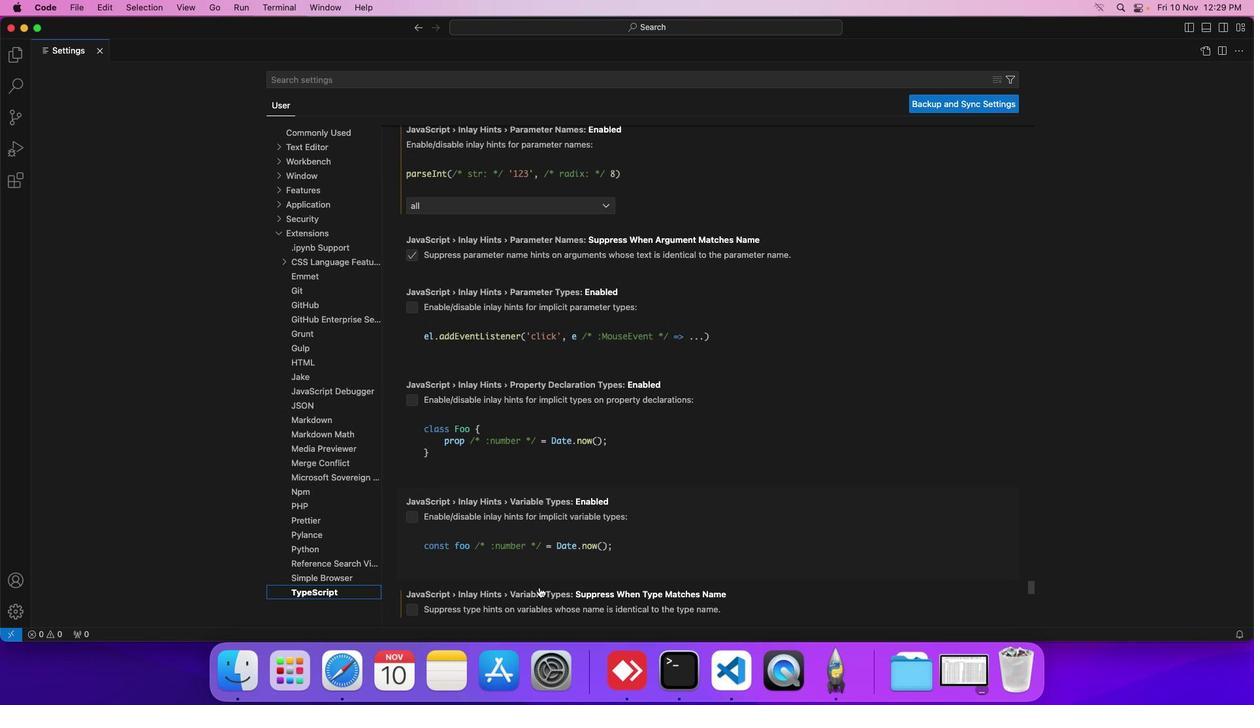 
Action: Mouse scrolled (538, 587) with delta (0, 0)
Screenshot: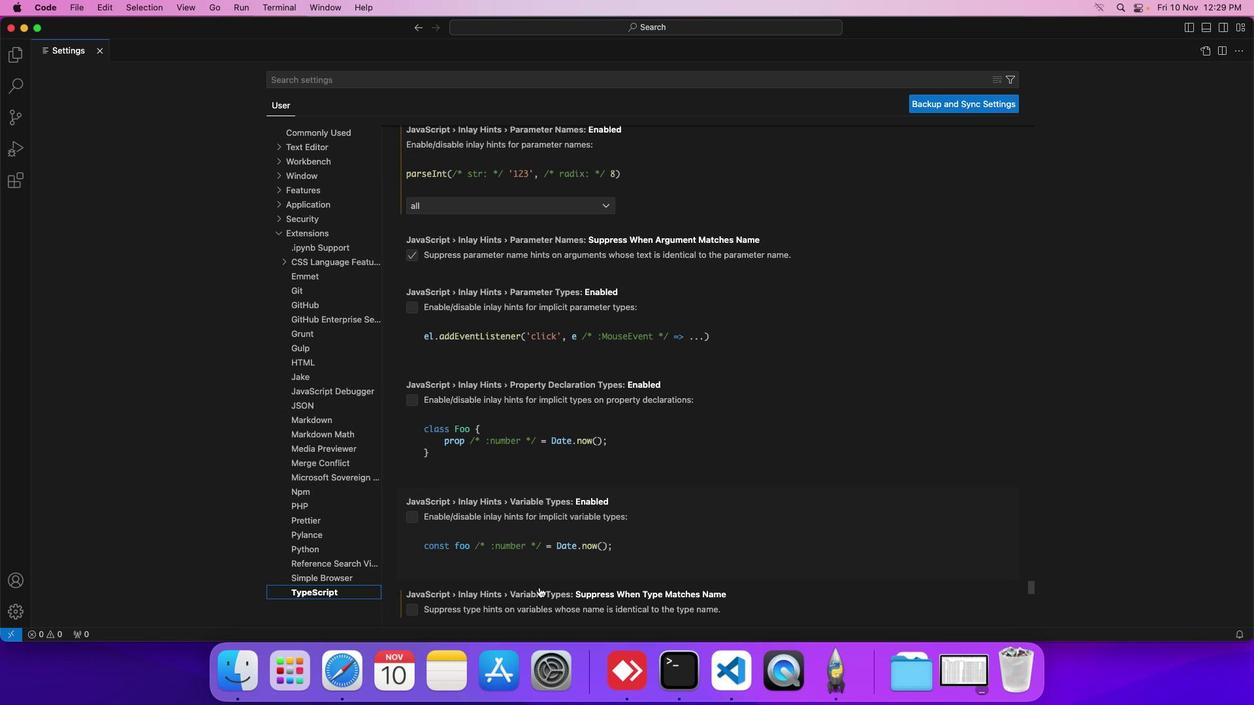 
Action: Mouse scrolled (538, 587) with delta (0, 0)
Screenshot: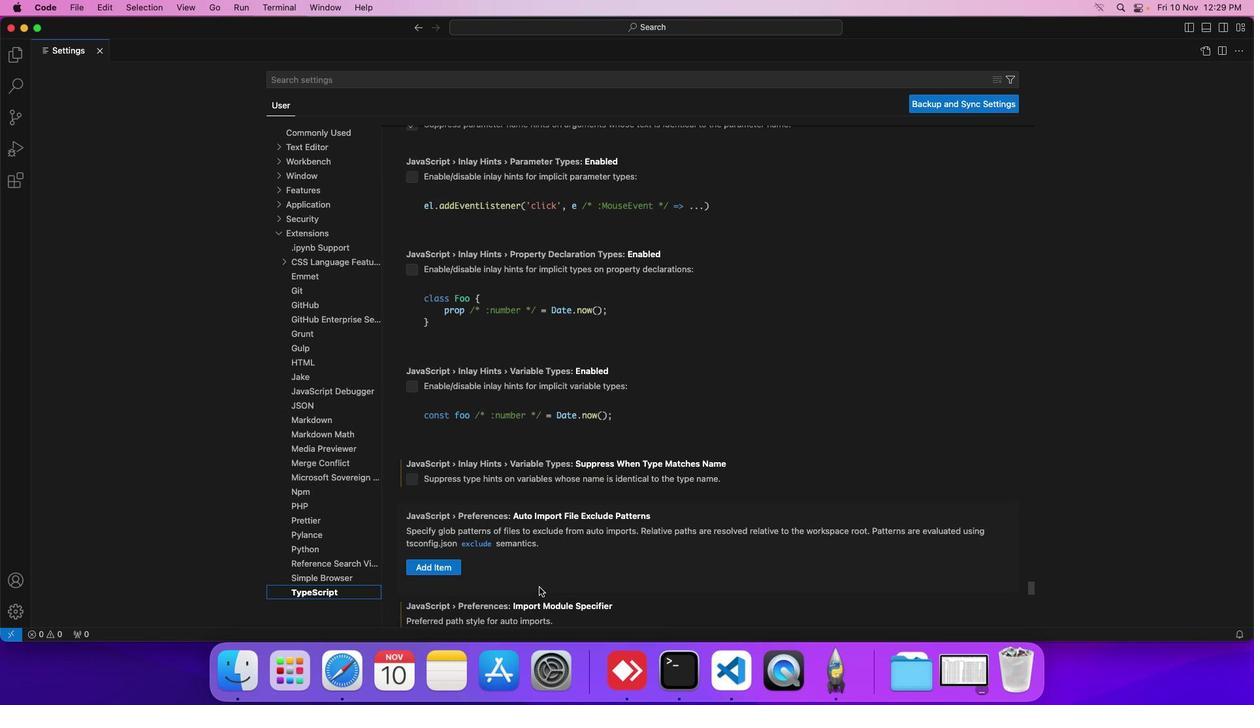 
Action: Mouse scrolled (538, 587) with delta (0, 0)
Screenshot: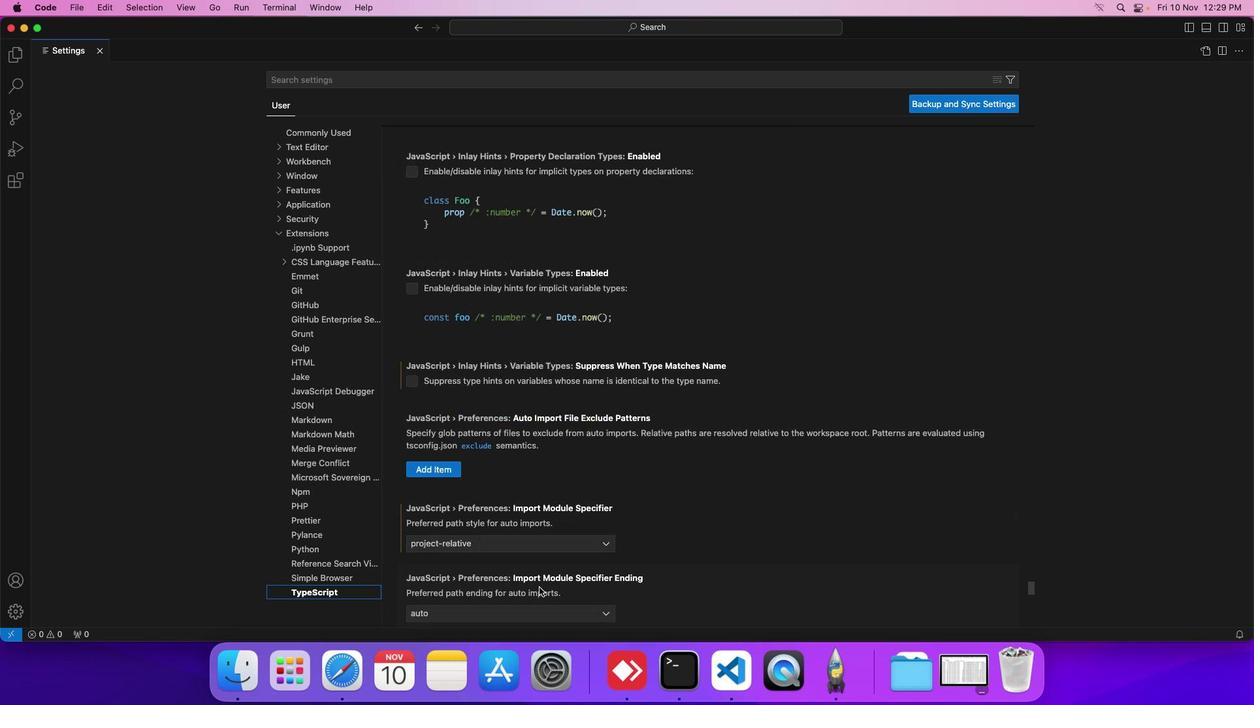 
Action: Mouse scrolled (538, 587) with delta (0, -1)
Screenshot: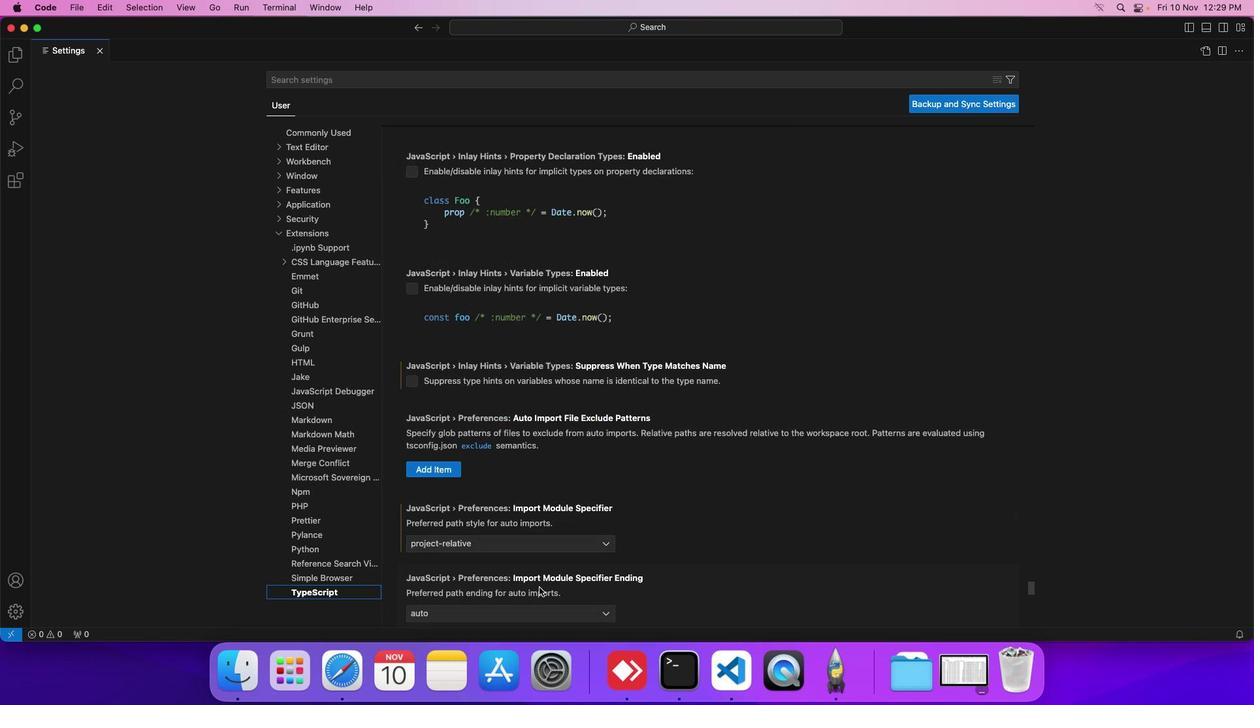 
Action: Mouse scrolled (538, 587) with delta (0, -1)
Screenshot: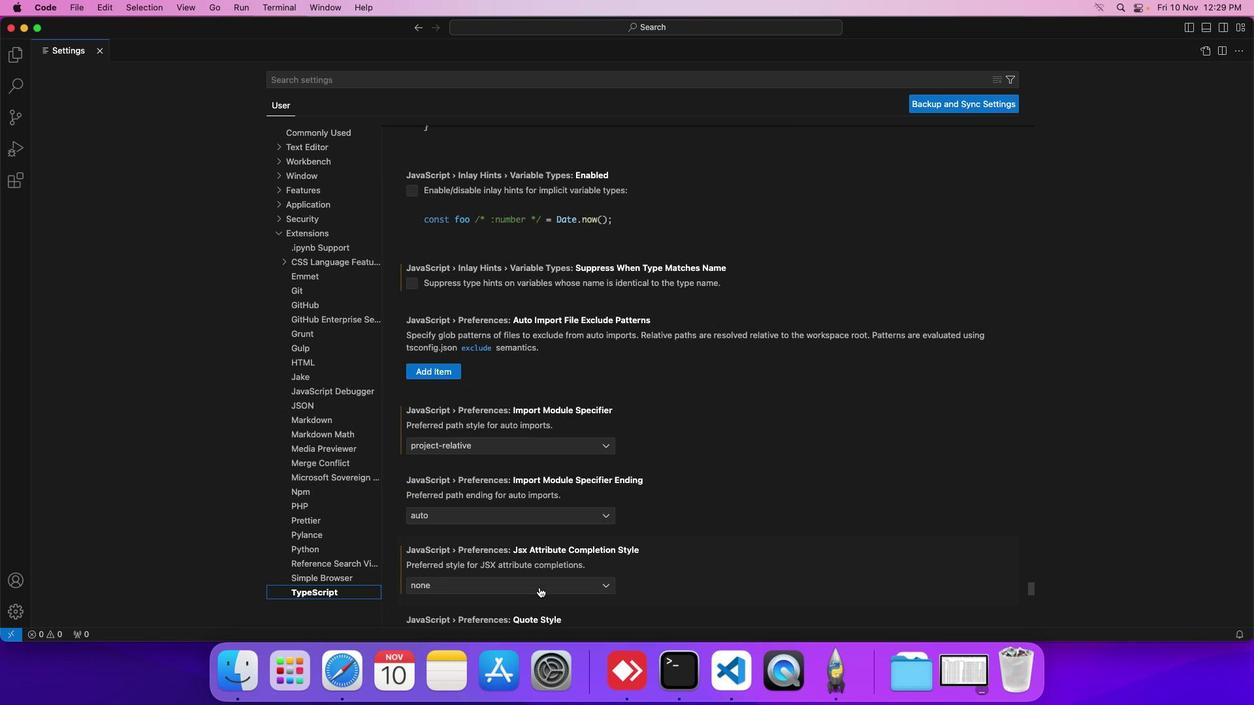 
Action: Mouse scrolled (538, 587) with delta (0, -1)
Screenshot: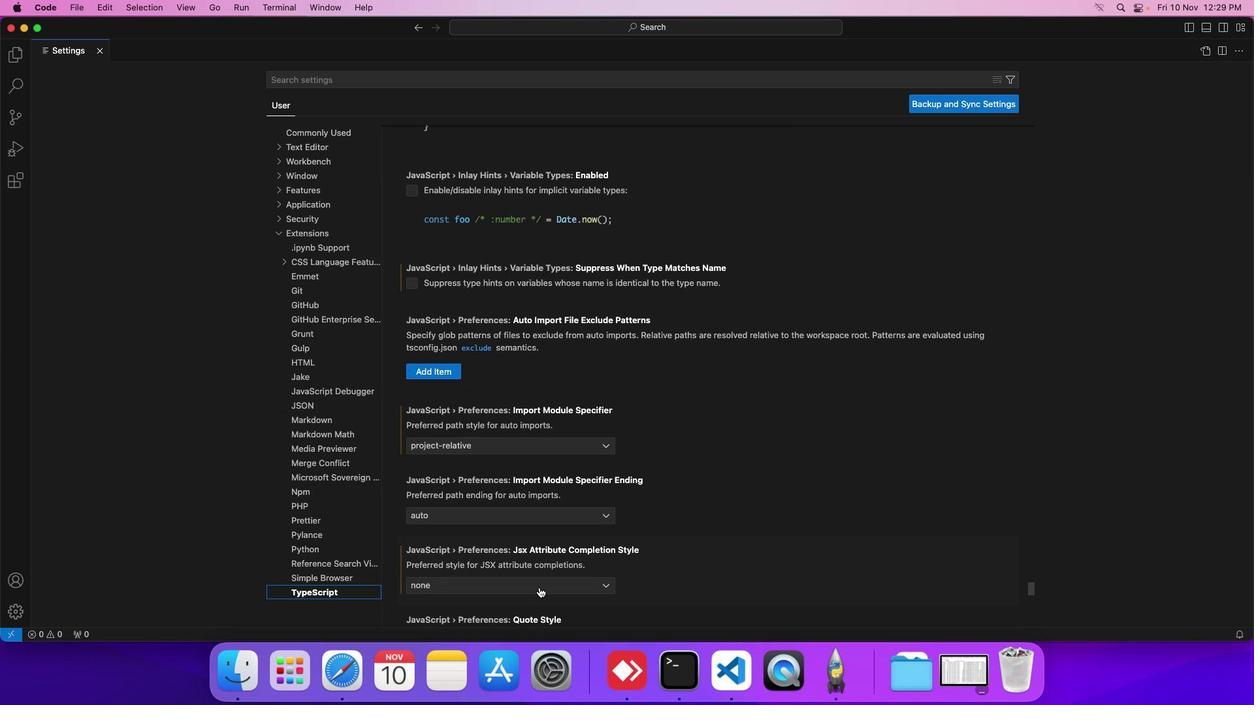 
Action: Mouse scrolled (538, 587) with delta (0, 0)
Screenshot: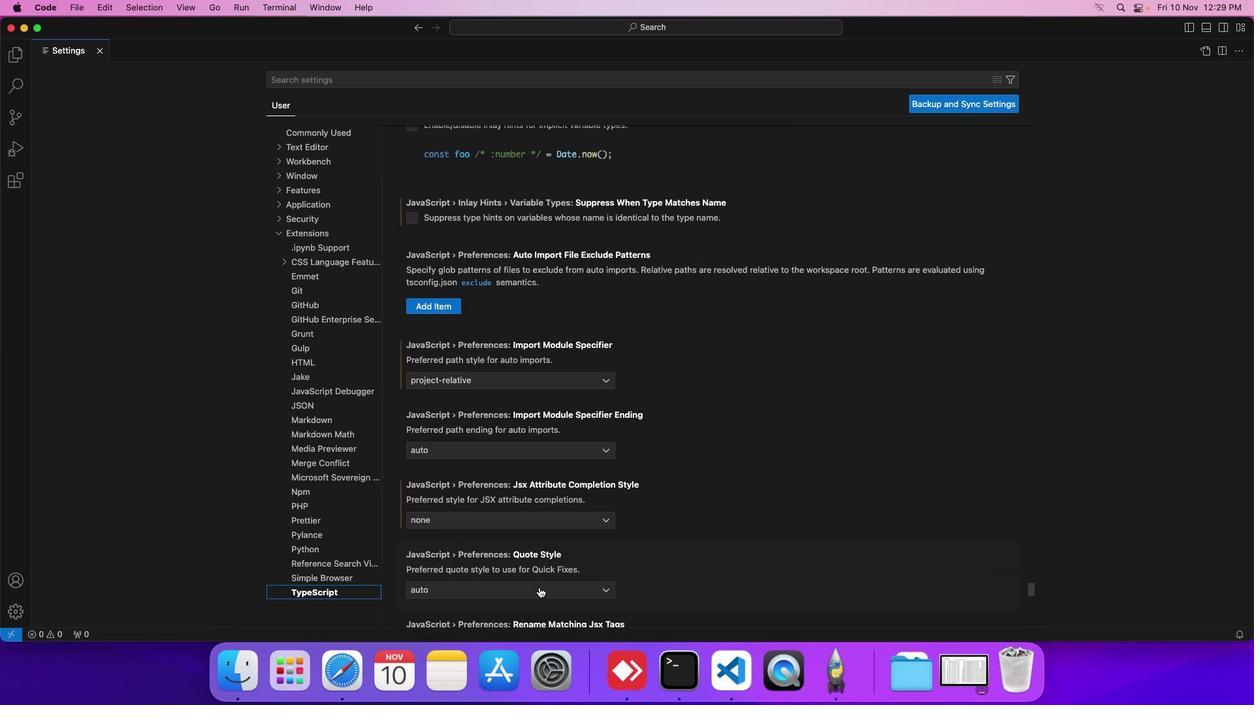 
Action: Mouse scrolled (538, 587) with delta (0, 0)
Screenshot: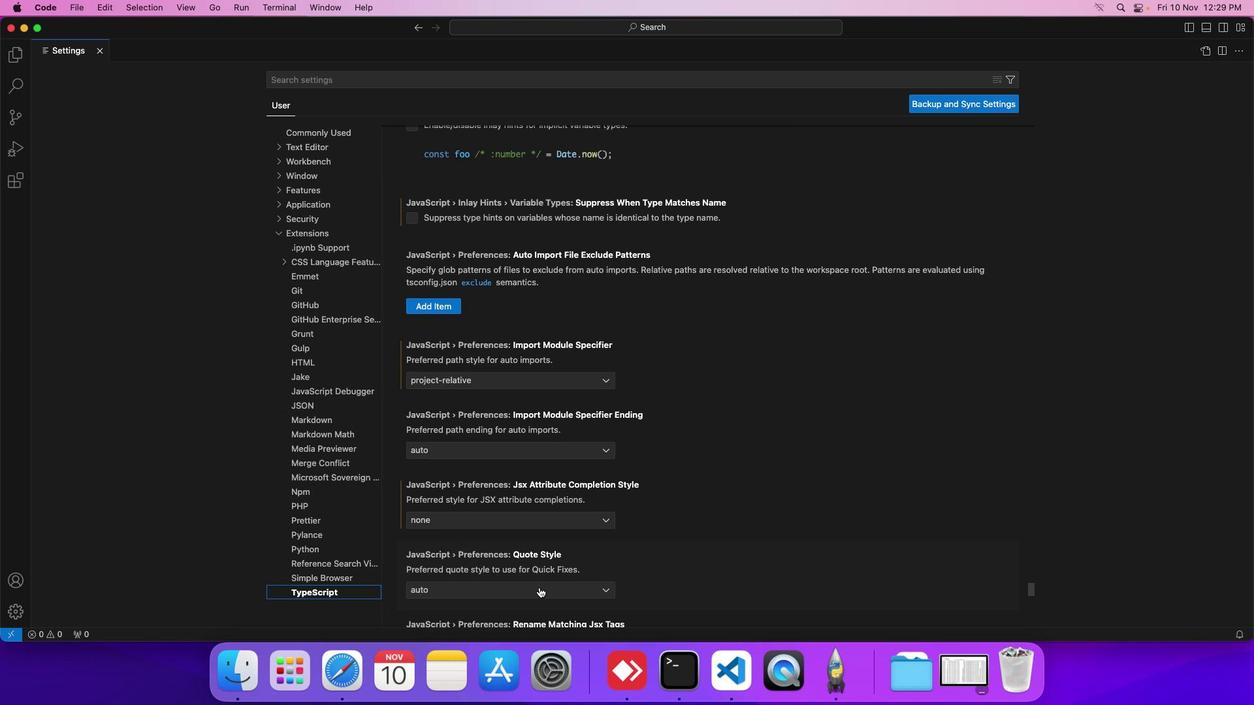 
Action: Mouse scrolled (538, 587) with delta (0, 0)
Screenshot: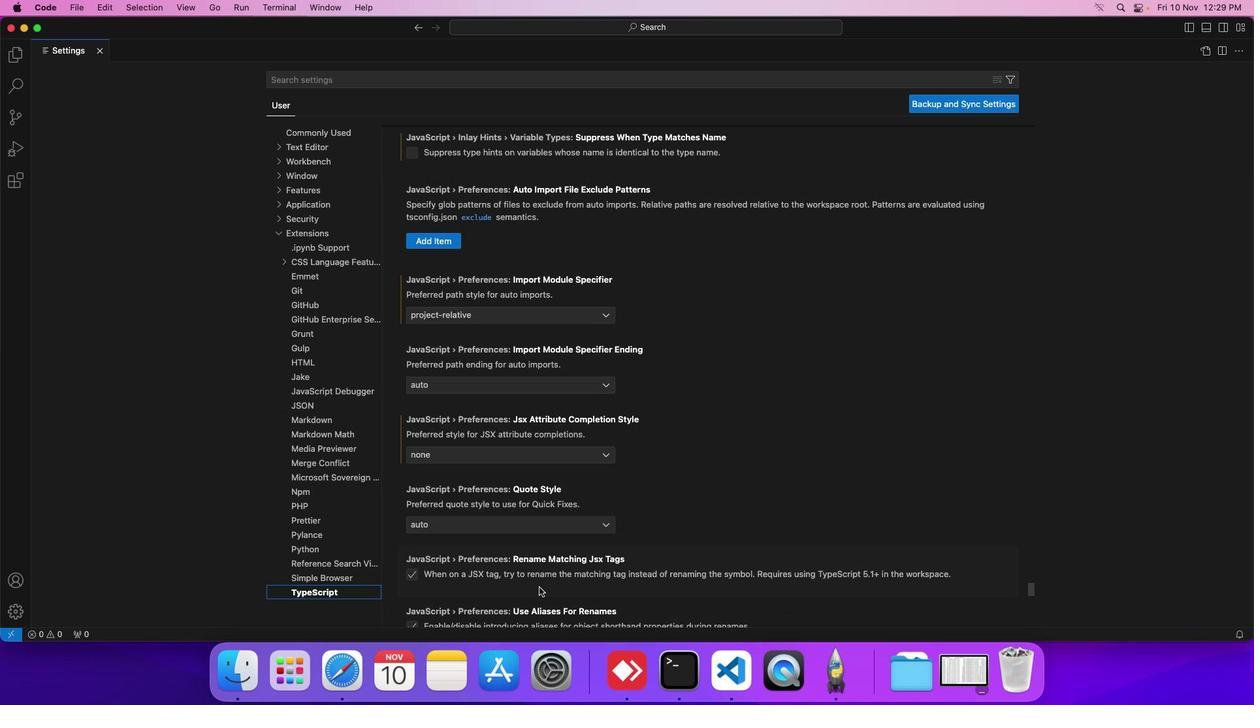 
Action: Mouse scrolled (538, 587) with delta (0, 0)
Screenshot: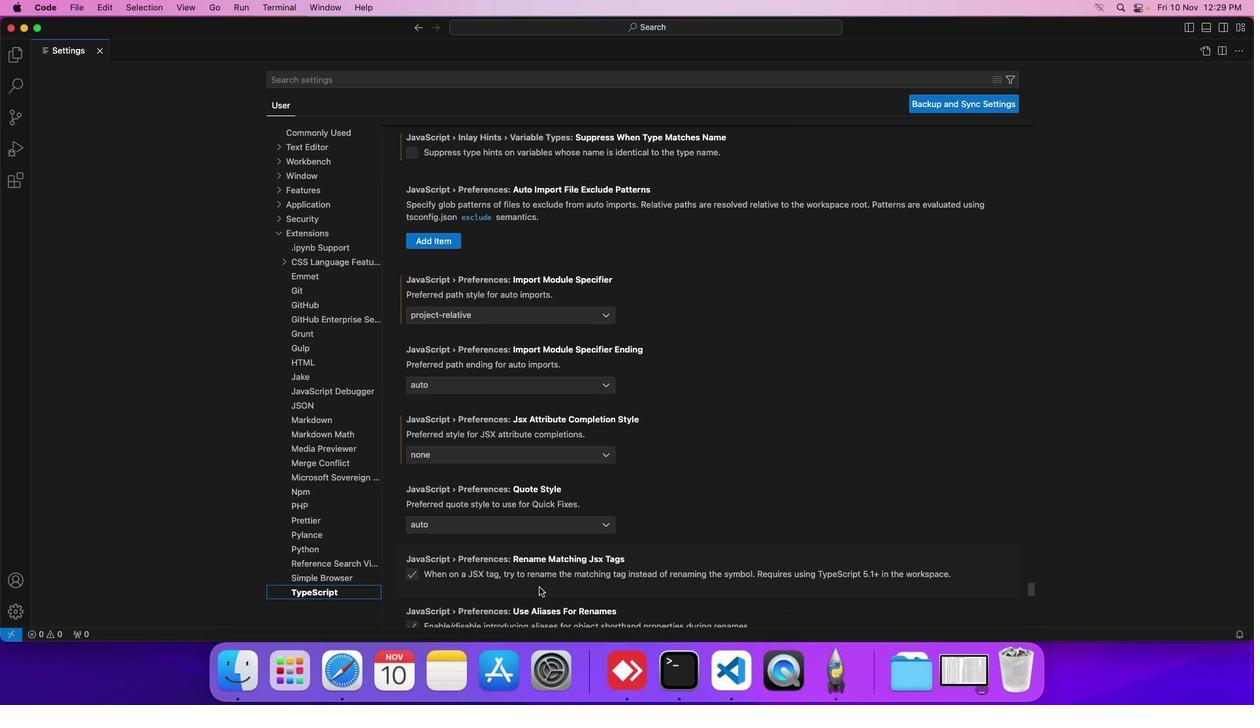 
Action: Mouse scrolled (538, 587) with delta (0, 0)
Screenshot: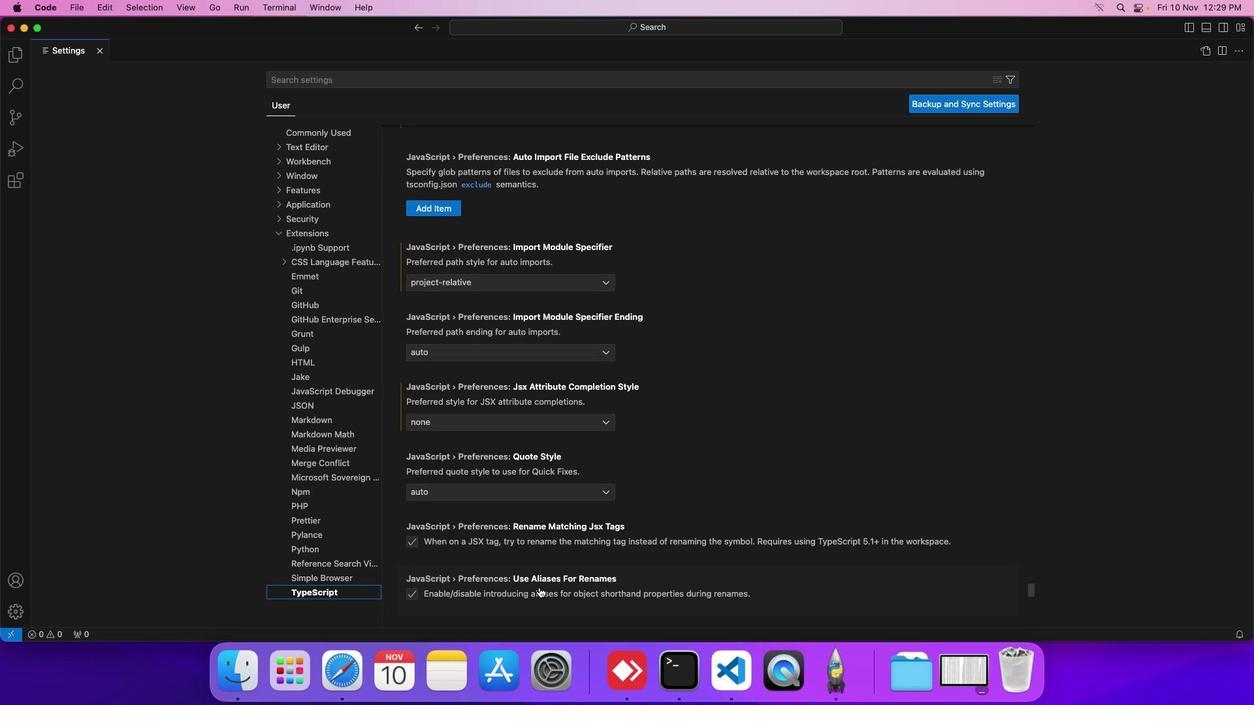 
Action: Mouse scrolled (538, 587) with delta (0, 0)
Screenshot: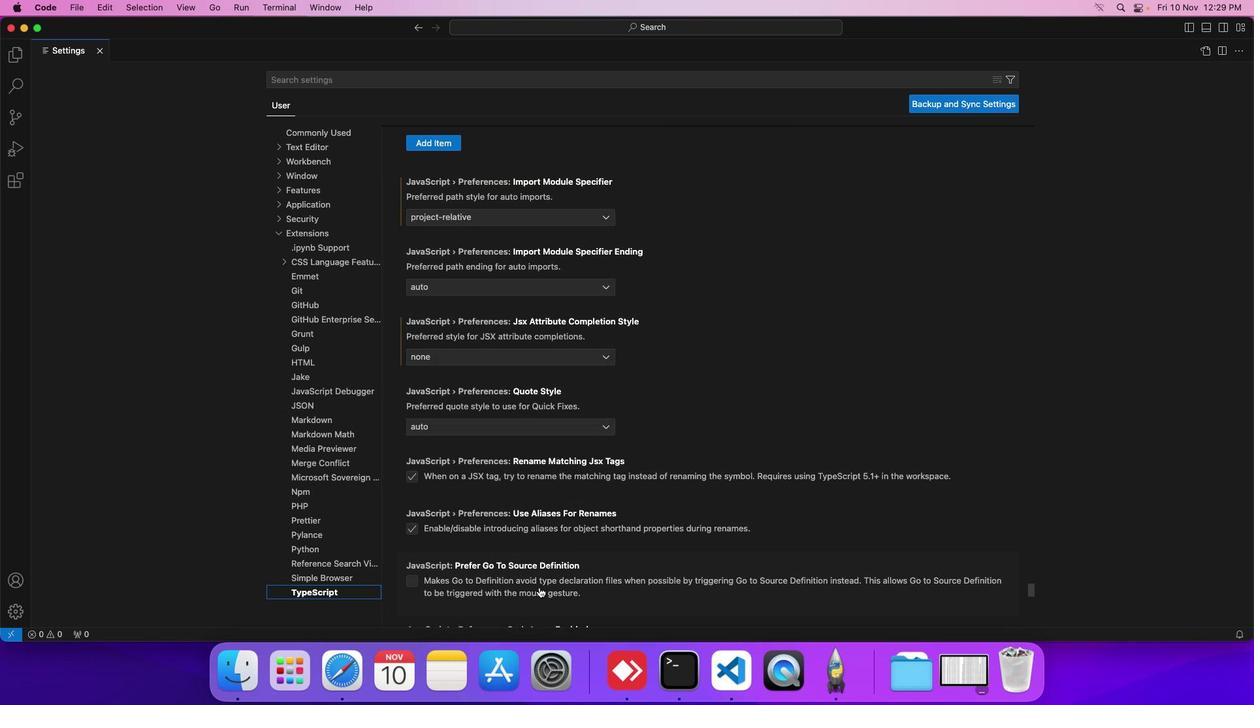 
Action: Mouse scrolled (538, 587) with delta (0, 0)
Screenshot: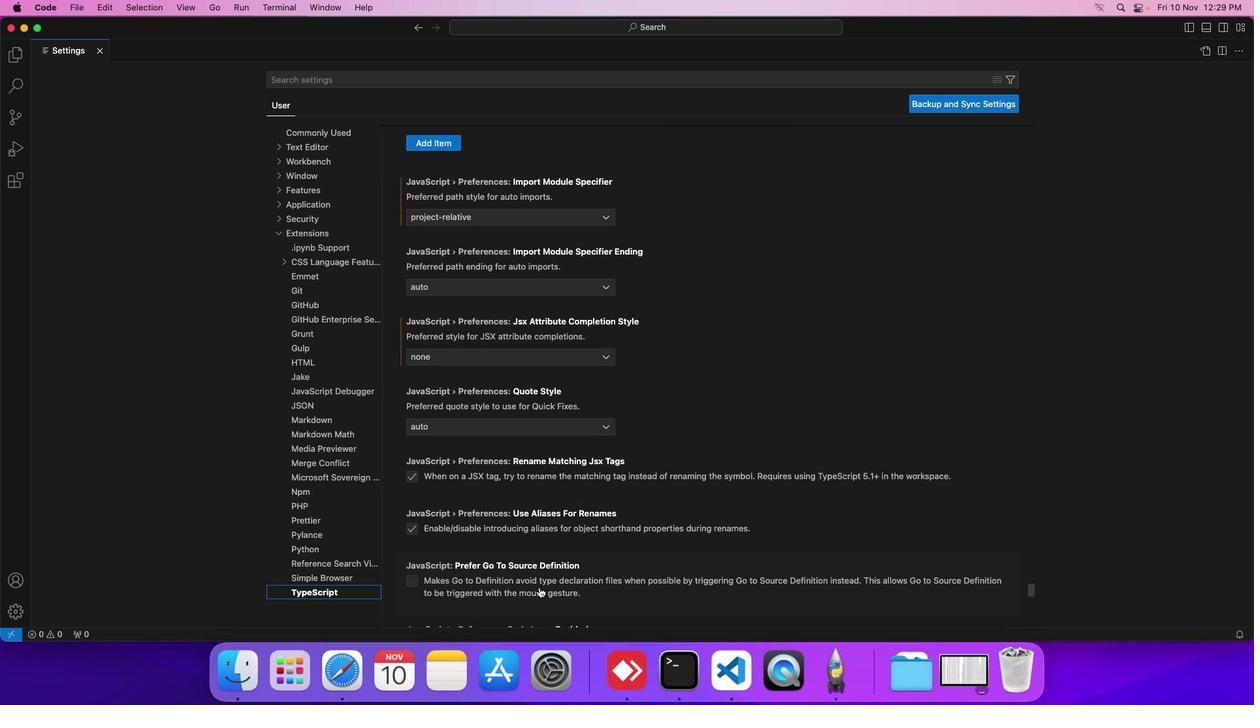 
Action: Mouse scrolled (538, 587) with delta (0, 0)
Screenshot: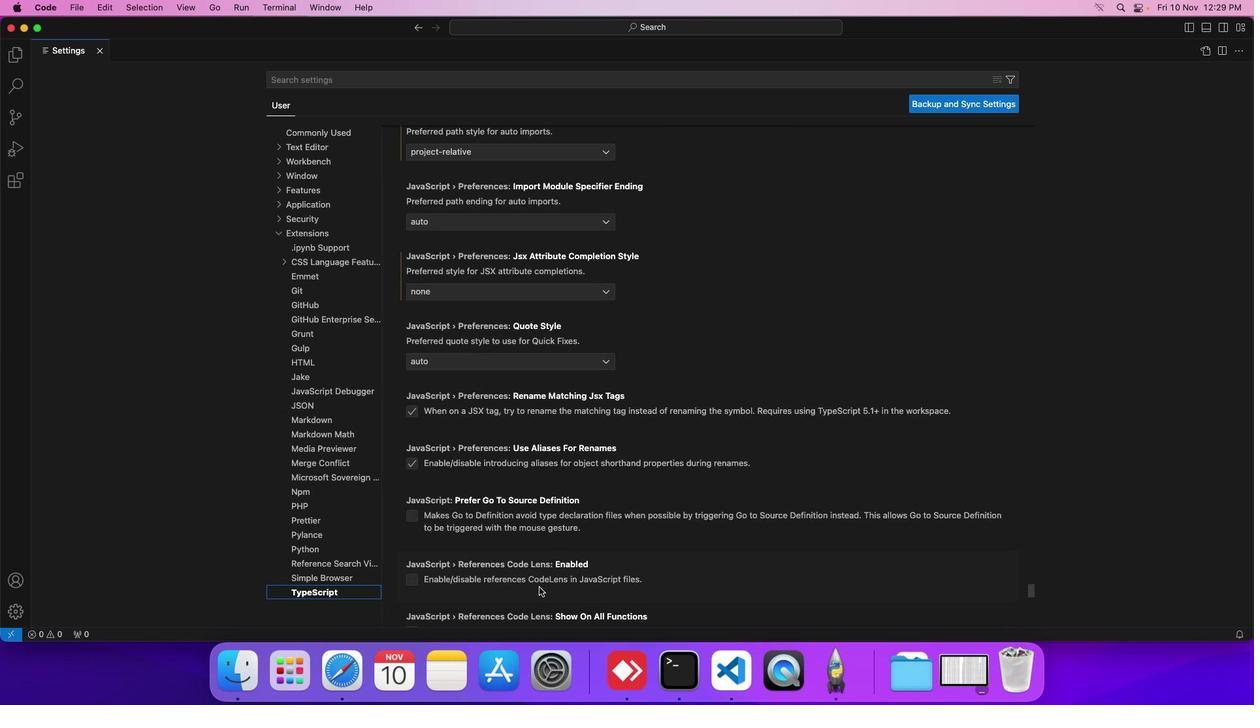 
Action: Mouse scrolled (538, 587) with delta (0, 0)
Screenshot: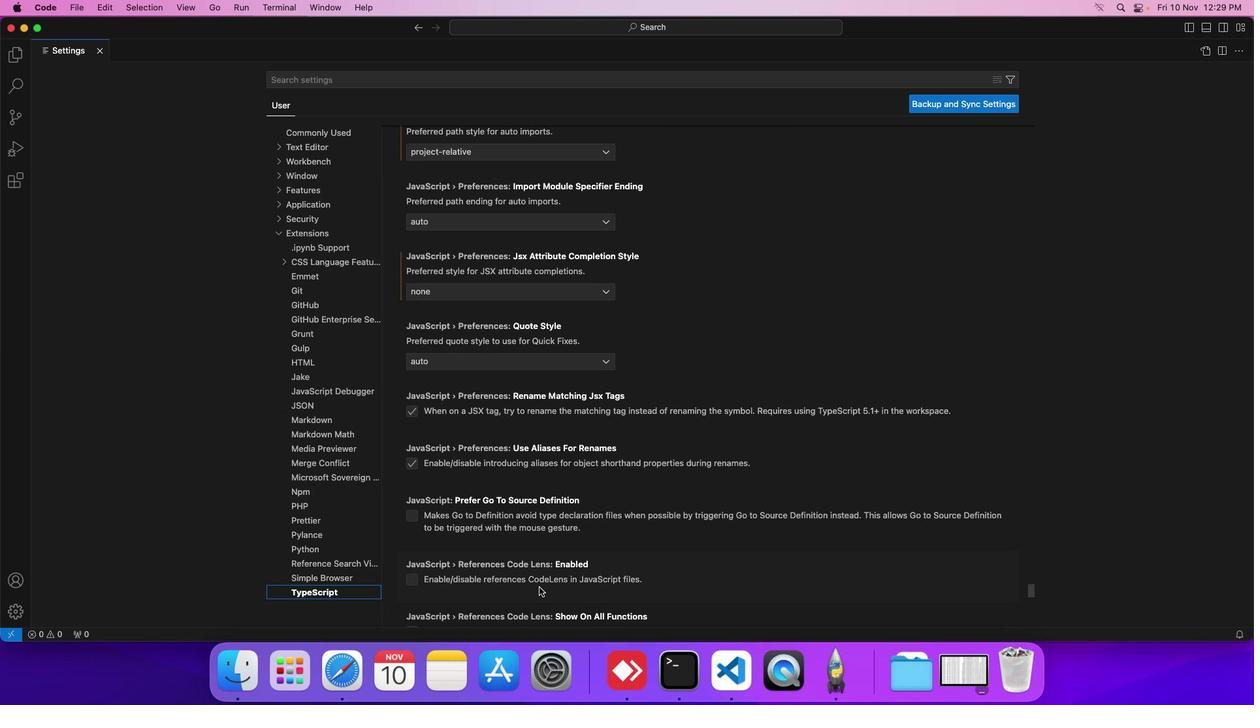 
Action: Mouse moved to (413, 516)
Screenshot: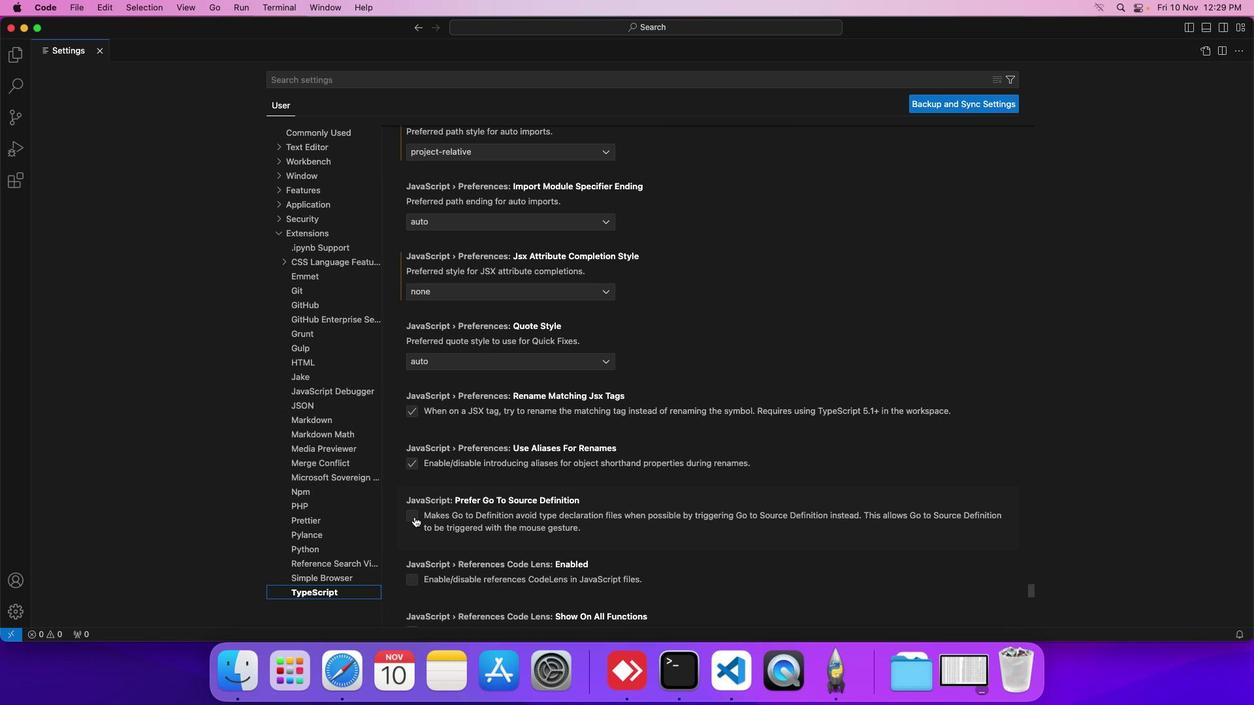 
Action: Mouse pressed left at (413, 516)
Screenshot: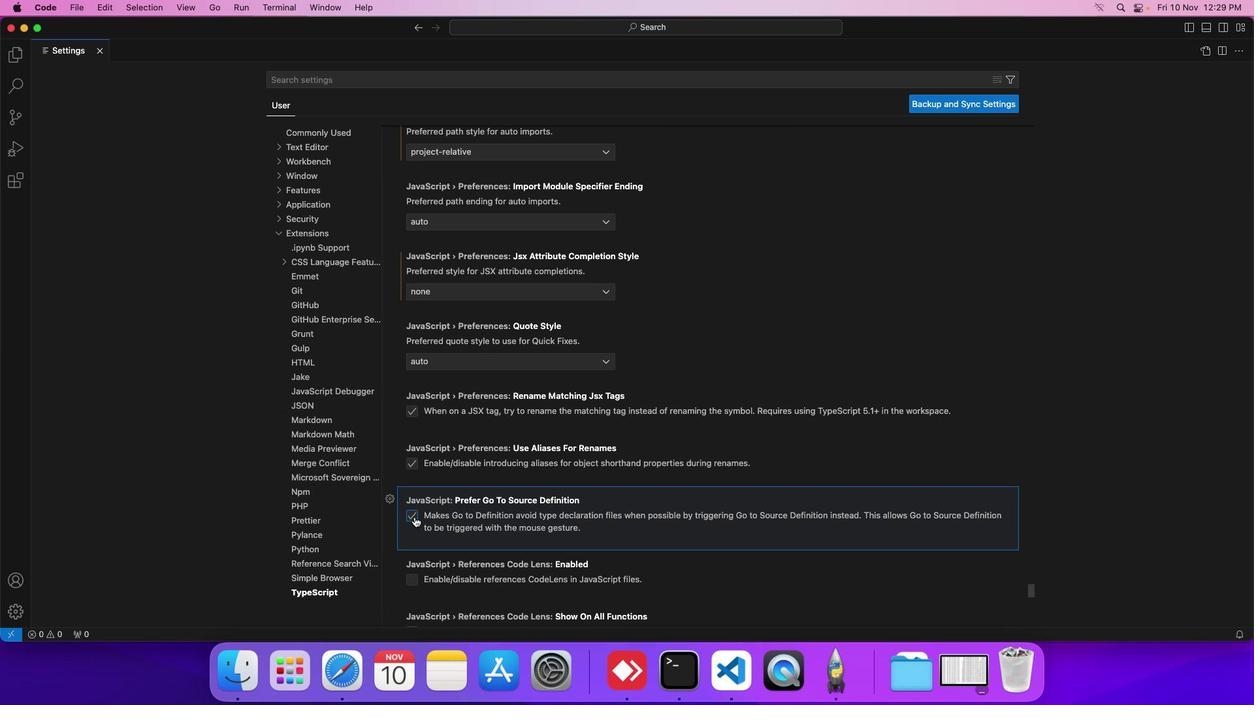 
Action: Mouse moved to (422, 522)
Screenshot: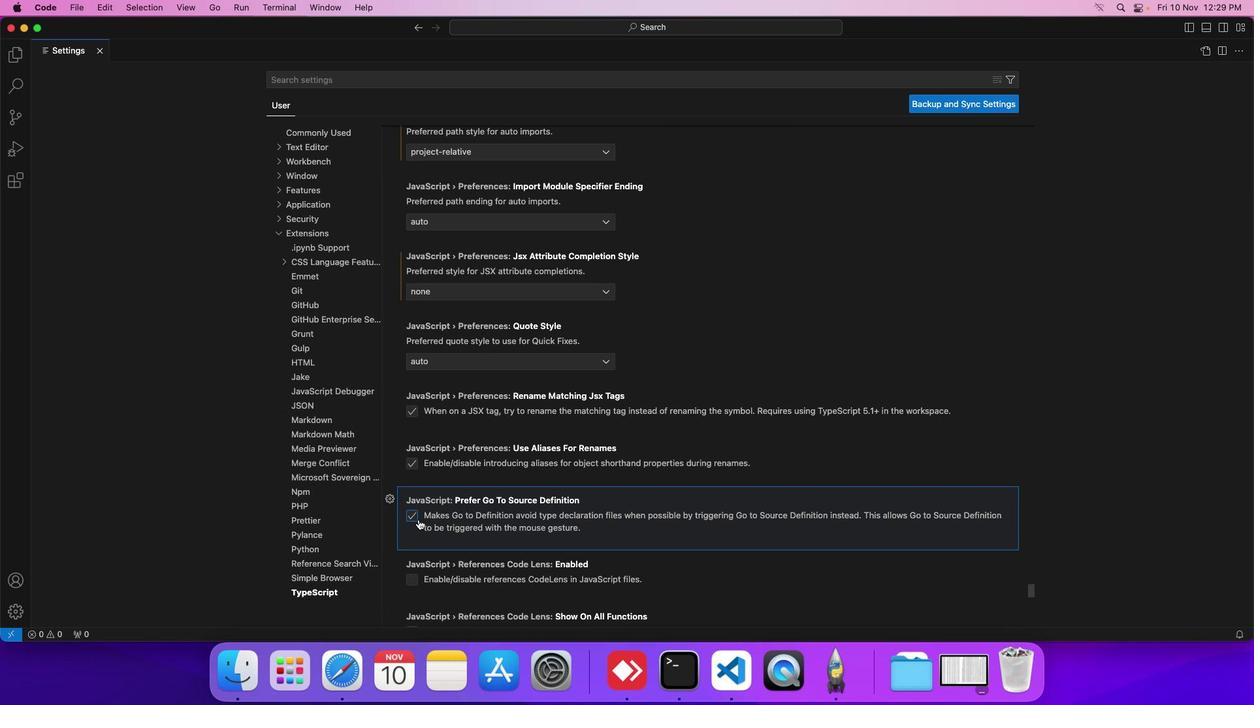 
